 Task: Look for space in Swords, Ireland from 12th June, 2023 to 15th June, 2023 for 2 adults in price range Rs.10000 to Rs.15000. Place can be entire place with 1  bedroom having 1 bed and 1 bathroom. Property type can be house, flat, guest house, hotel. Booking option can be shelf check-in. Required host language is English.
Action: Mouse moved to (470, 80)
Screenshot: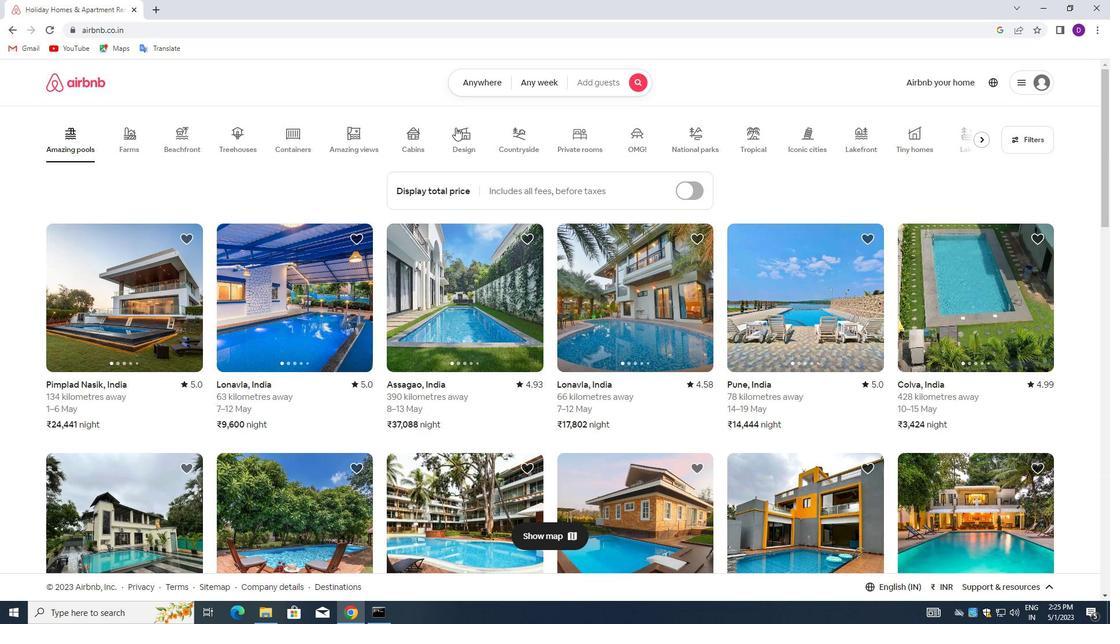 
Action: Mouse pressed left at (470, 80)
Screenshot: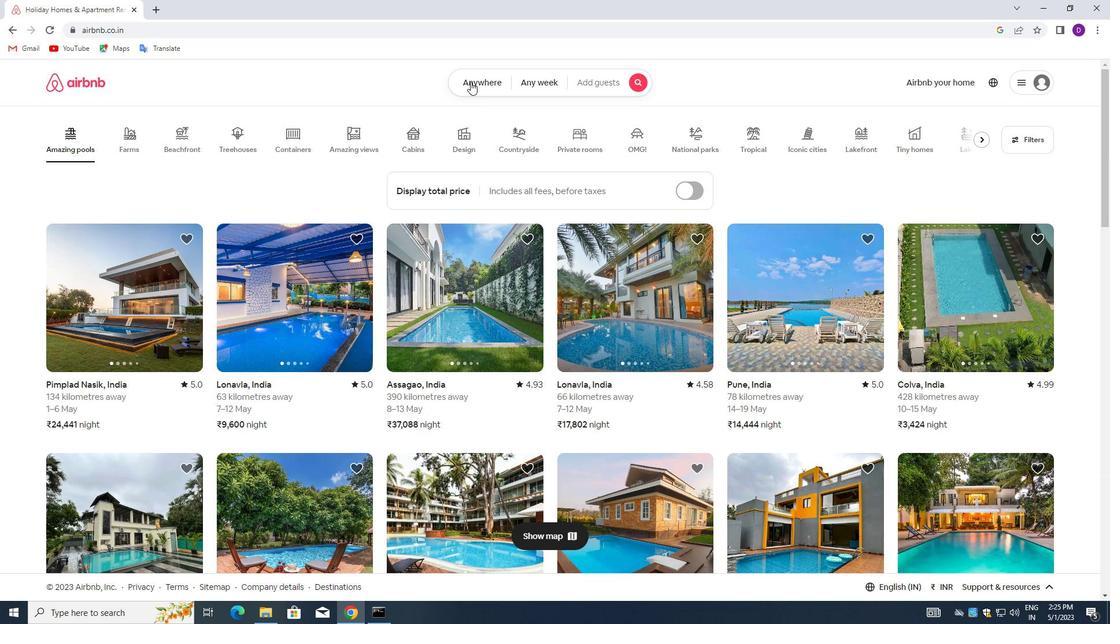 
Action: Mouse moved to (389, 130)
Screenshot: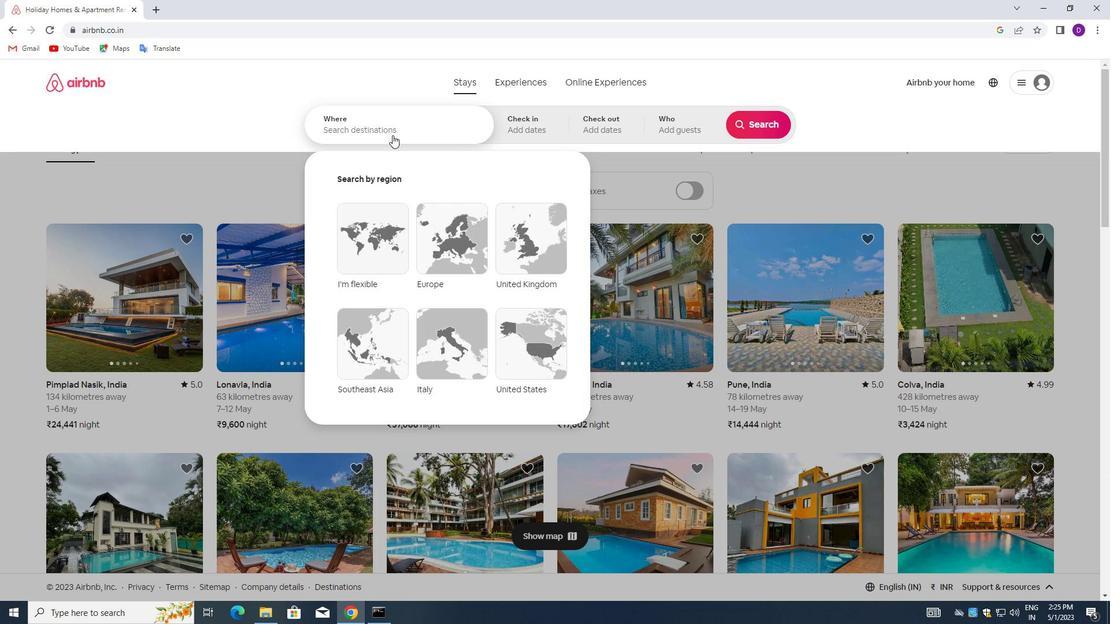 
Action: Mouse pressed left at (389, 130)
Screenshot: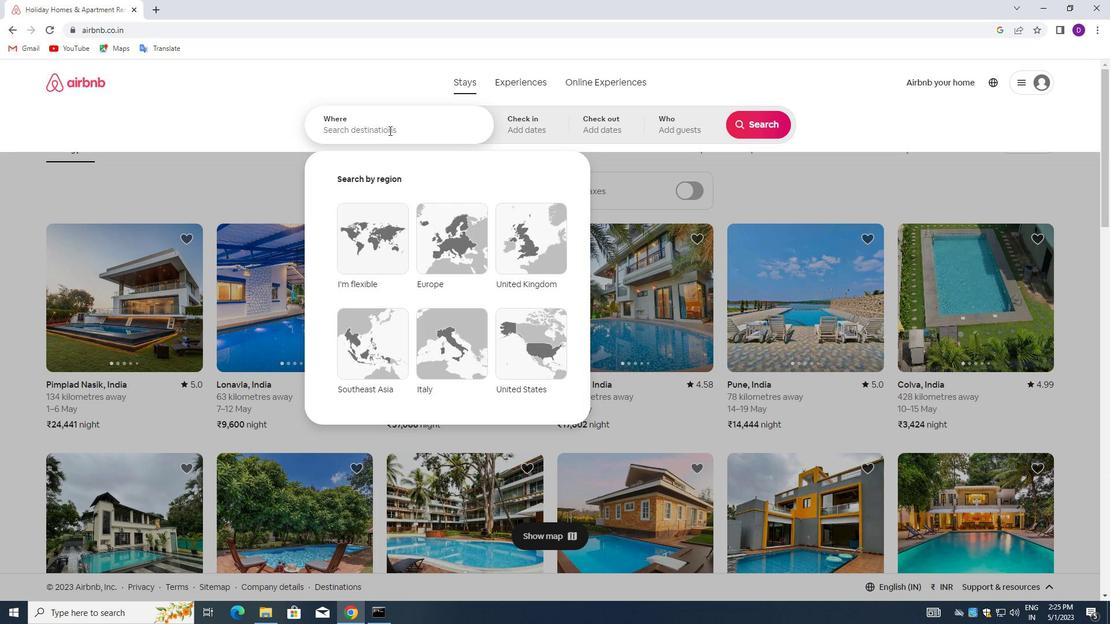 
Action: Key pressed <Key.shift>SWORDS,<Key.space><Key.shift>IRELAND<Key.enter>
Screenshot: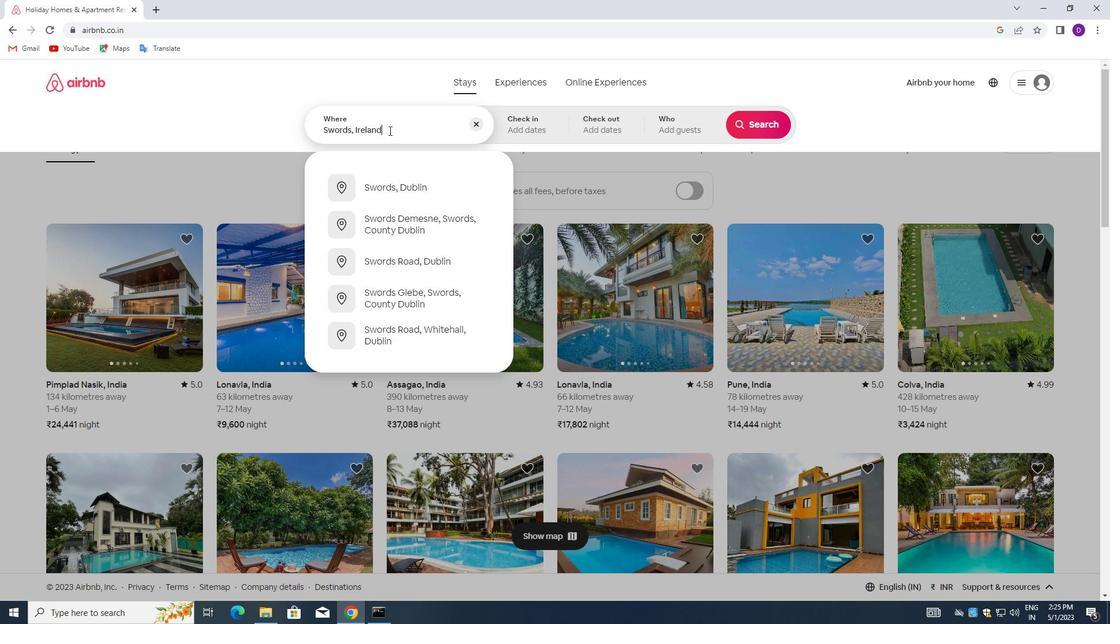 
Action: Mouse moved to (615, 324)
Screenshot: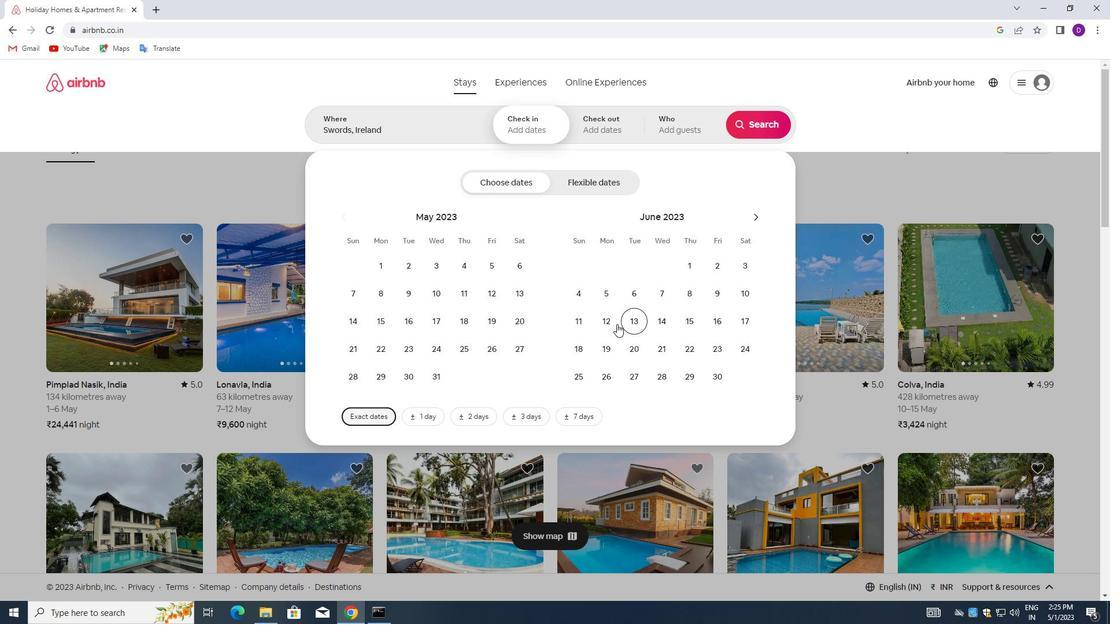 
Action: Mouse pressed left at (615, 324)
Screenshot: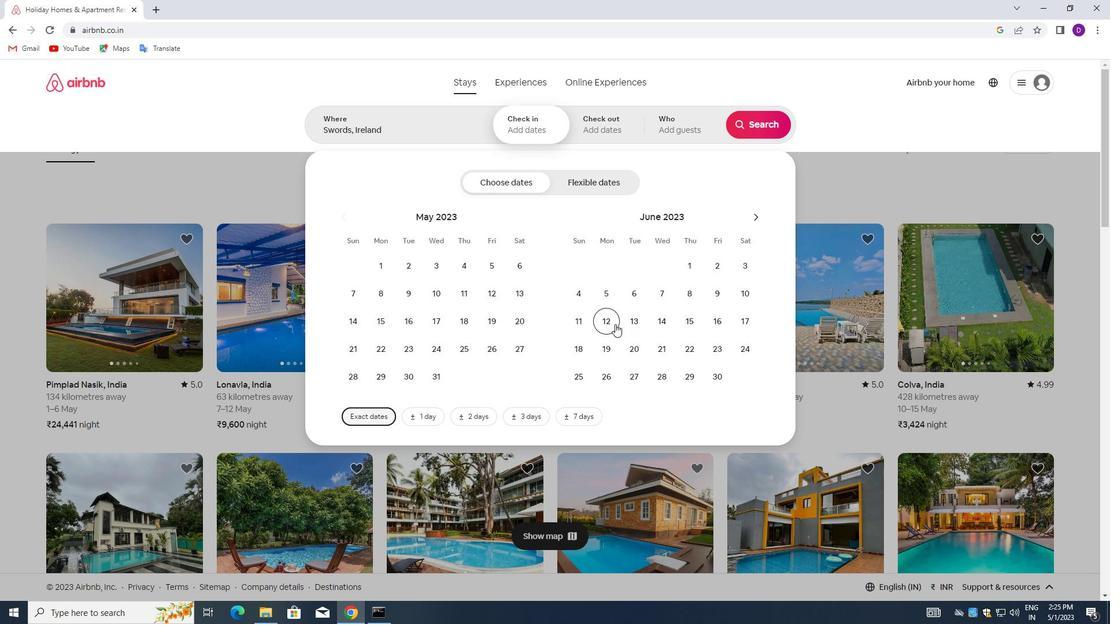
Action: Mouse moved to (686, 318)
Screenshot: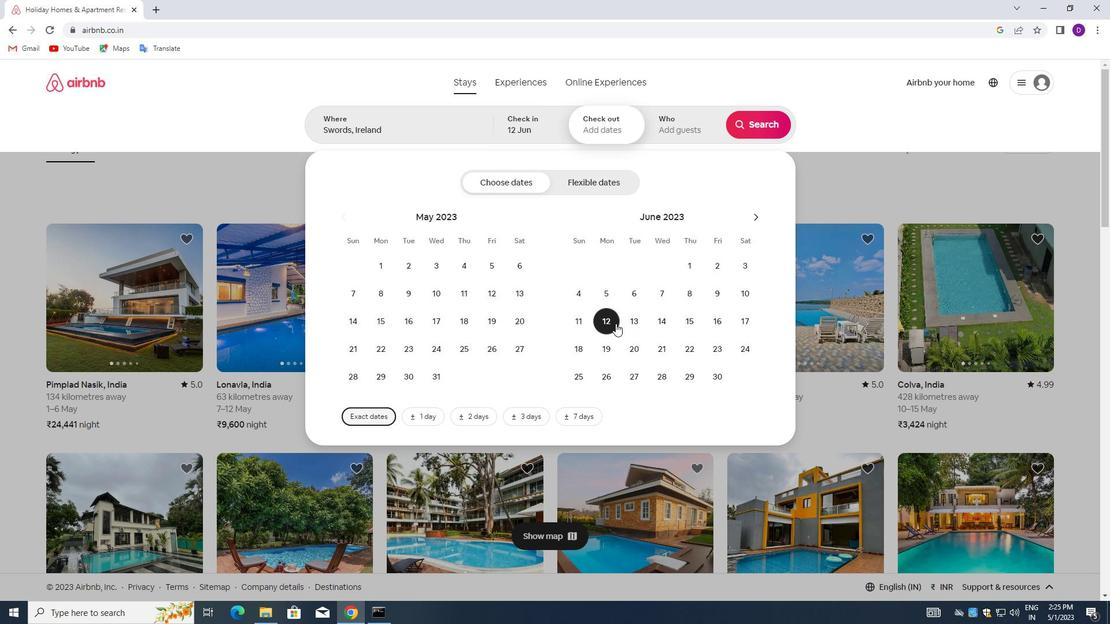 
Action: Mouse pressed left at (686, 318)
Screenshot: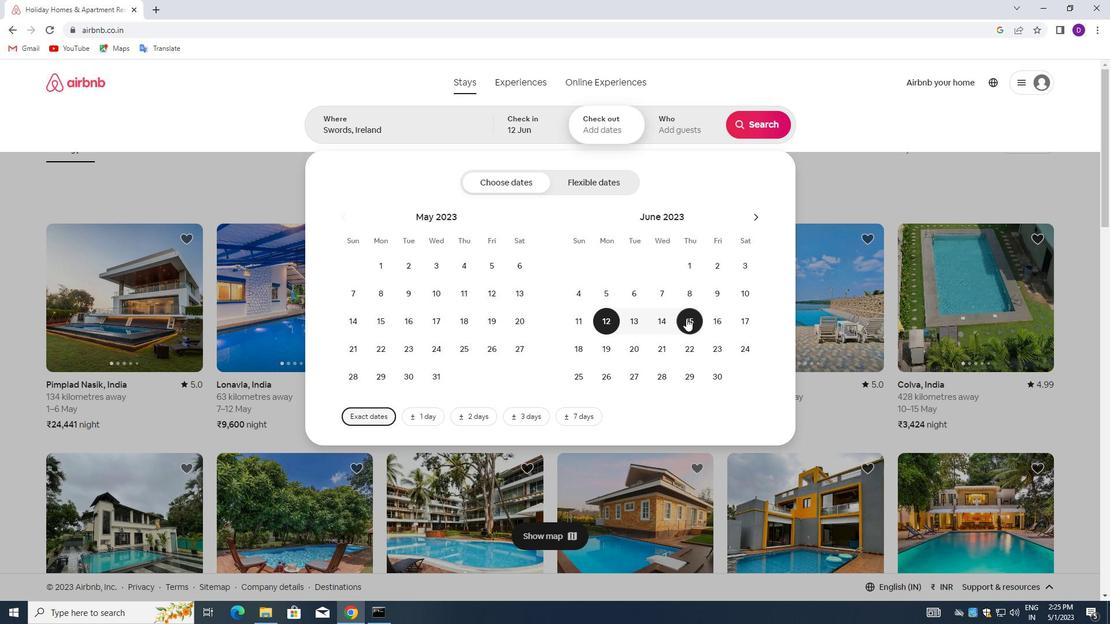 
Action: Mouse moved to (681, 132)
Screenshot: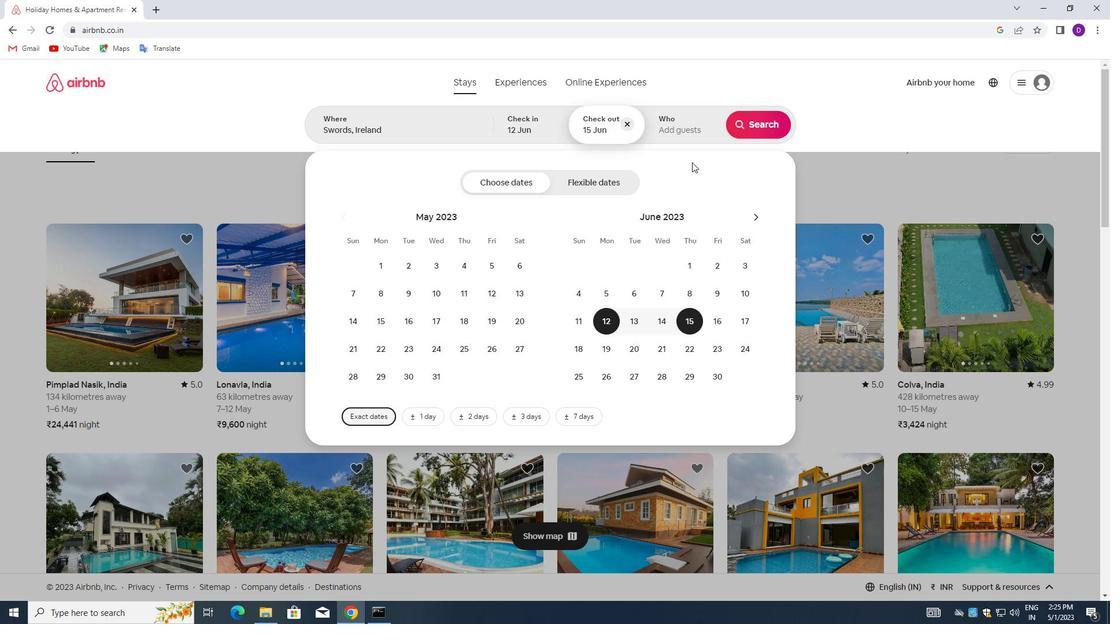 
Action: Mouse pressed left at (681, 132)
Screenshot: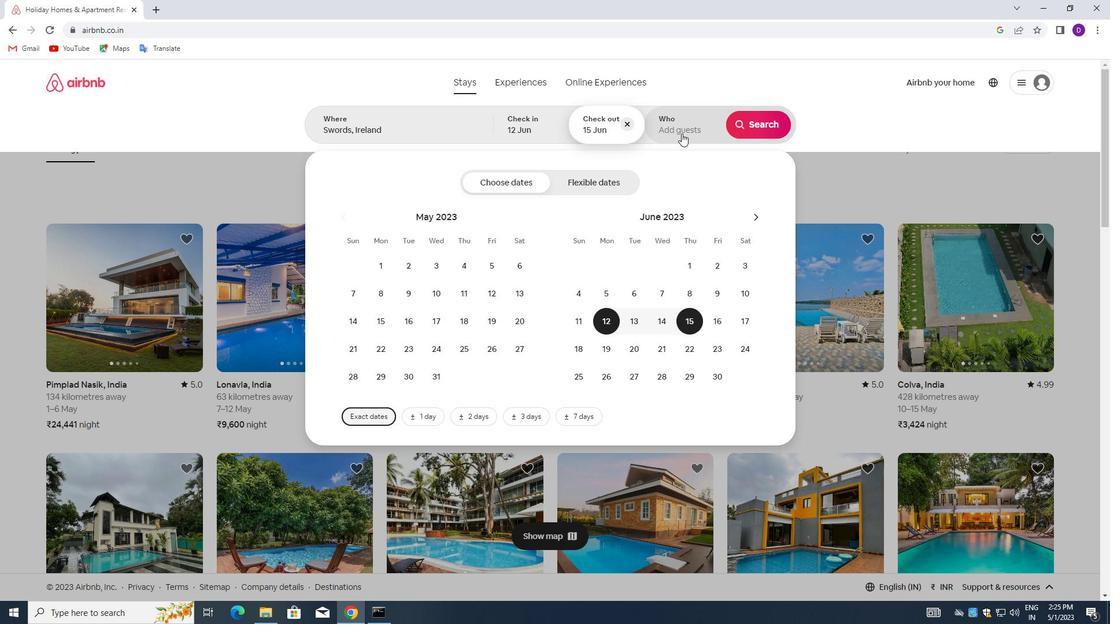 
Action: Mouse moved to (762, 187)
Screenshot: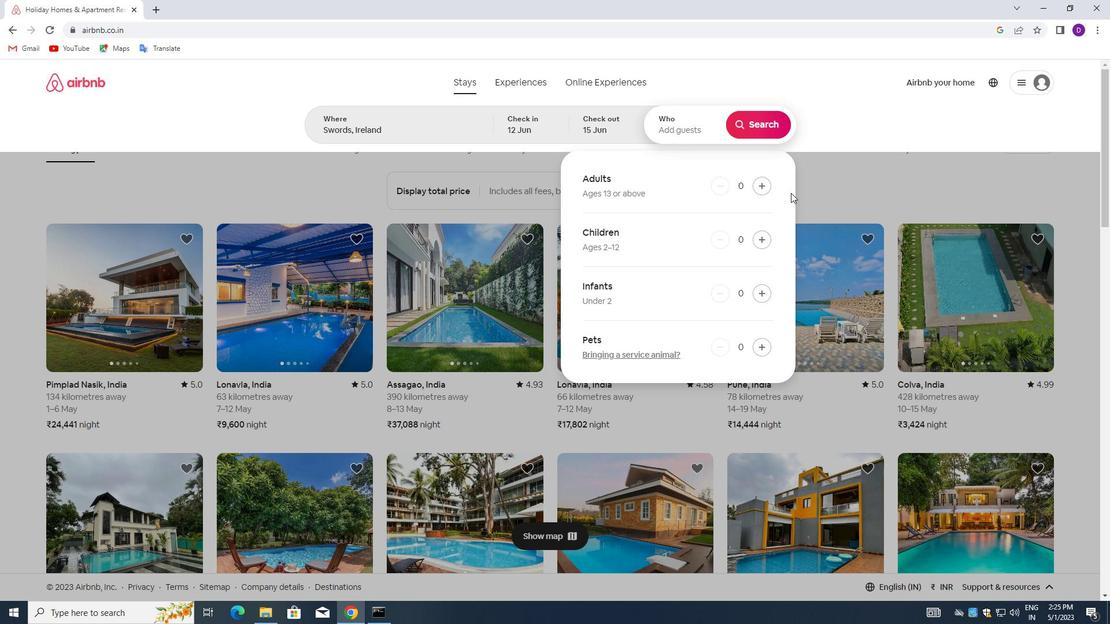
Action: Mouse pressed left at (762, 187)
Screenshot: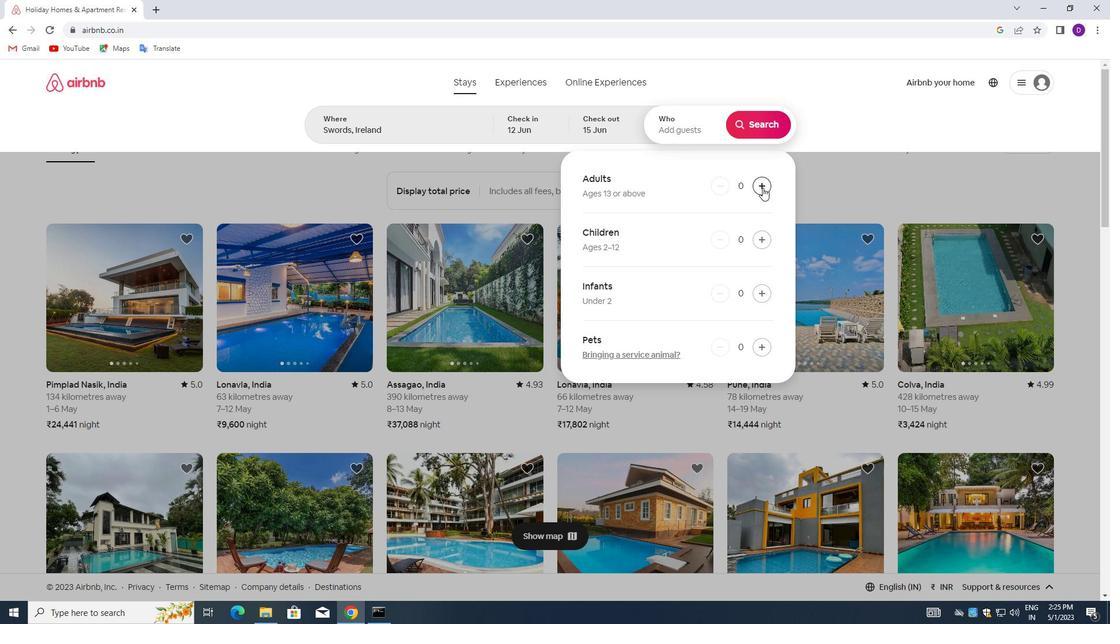 
Action: Mouse pressed left at (762, 187)
Screenshot: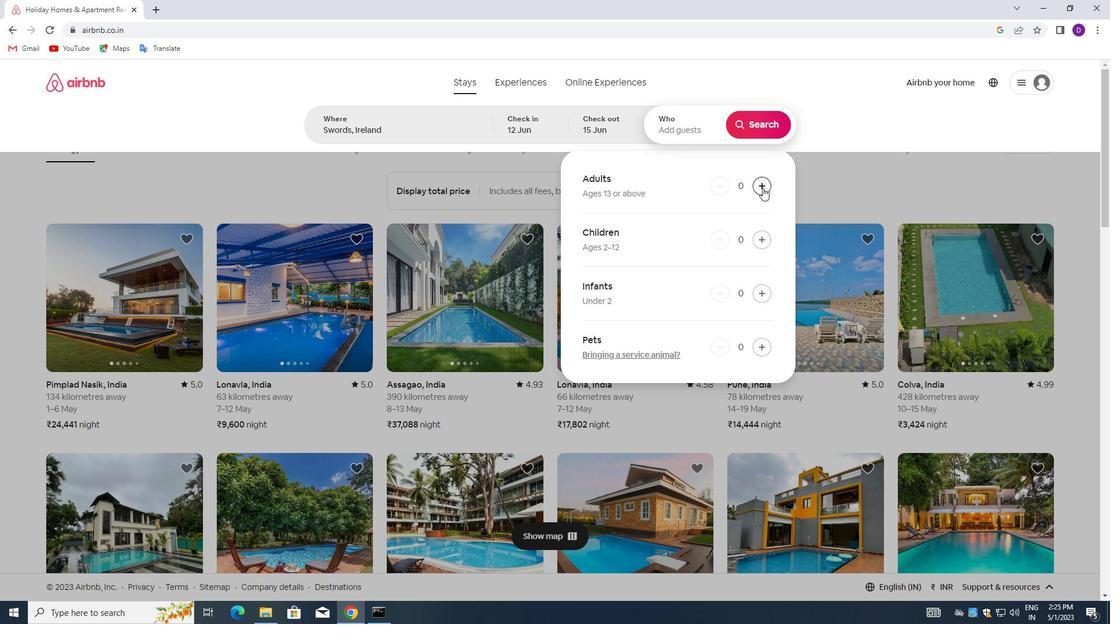 
Action: Mouse moved to (752, 127)
Screenshot: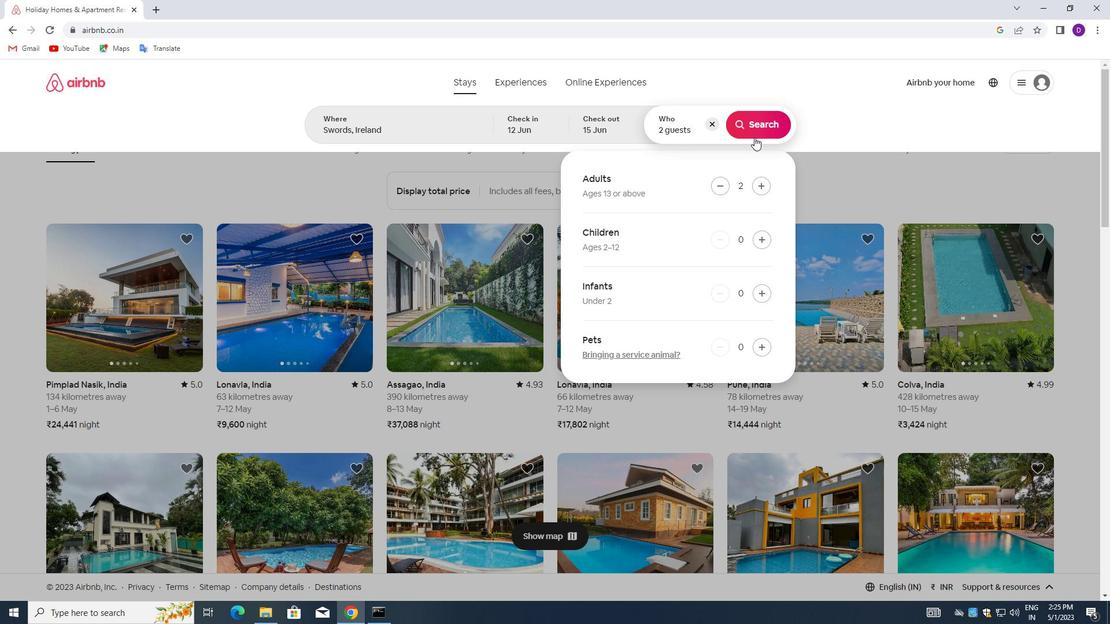 
Action: Mouse pressed left at (752, 127)
Screenshot: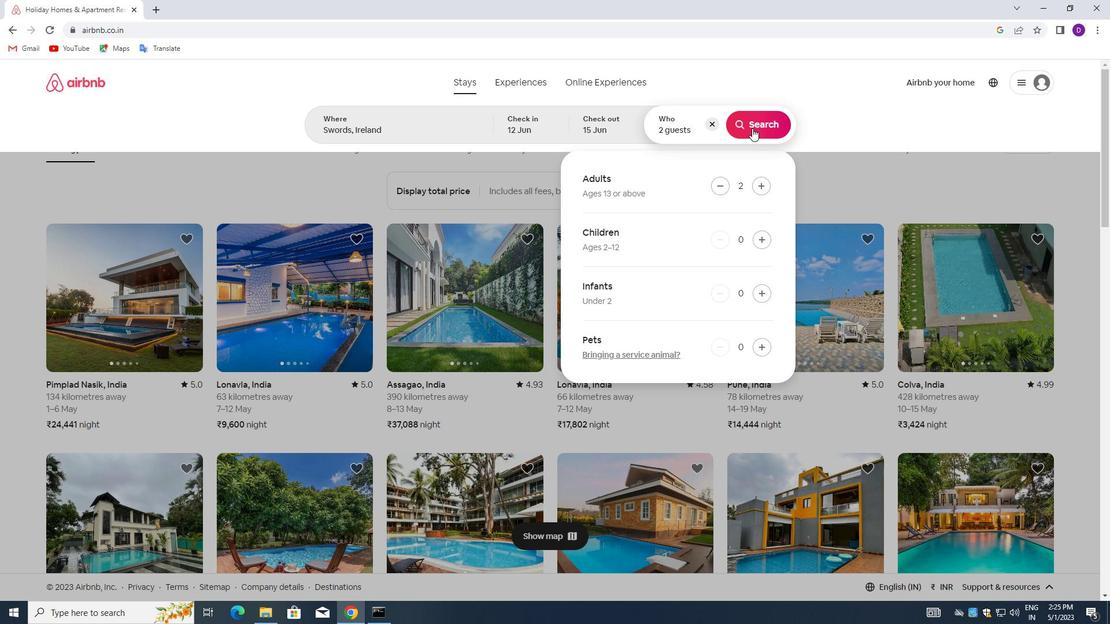 
Action: Mouse moved to (1040, 124)
Screenshot: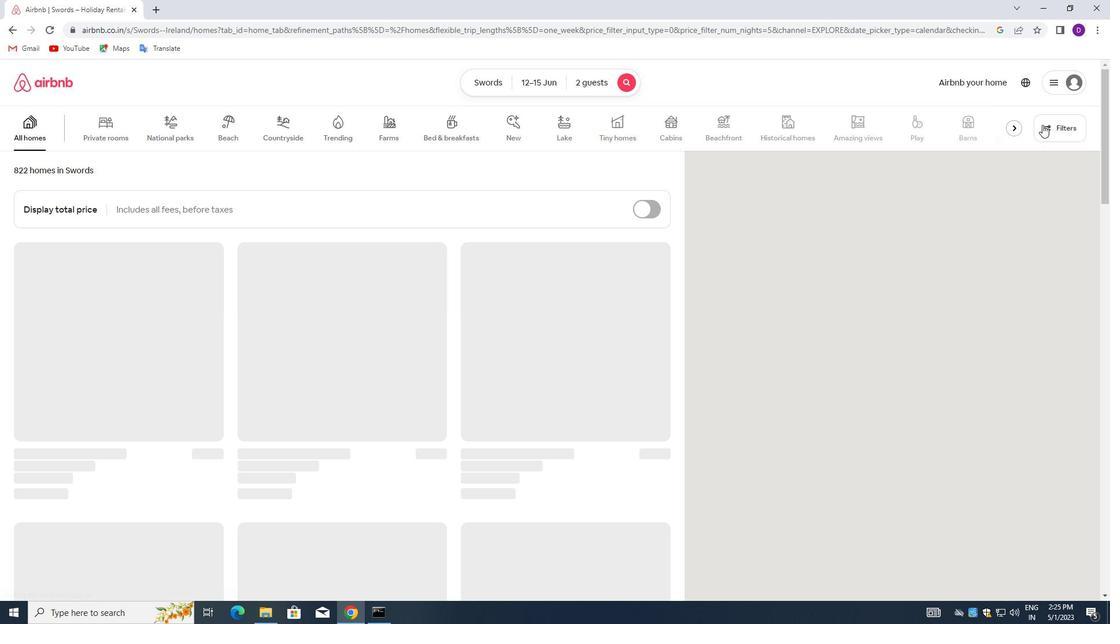 
Action: Mouse pressed left at (1040, 124)
Screenshot: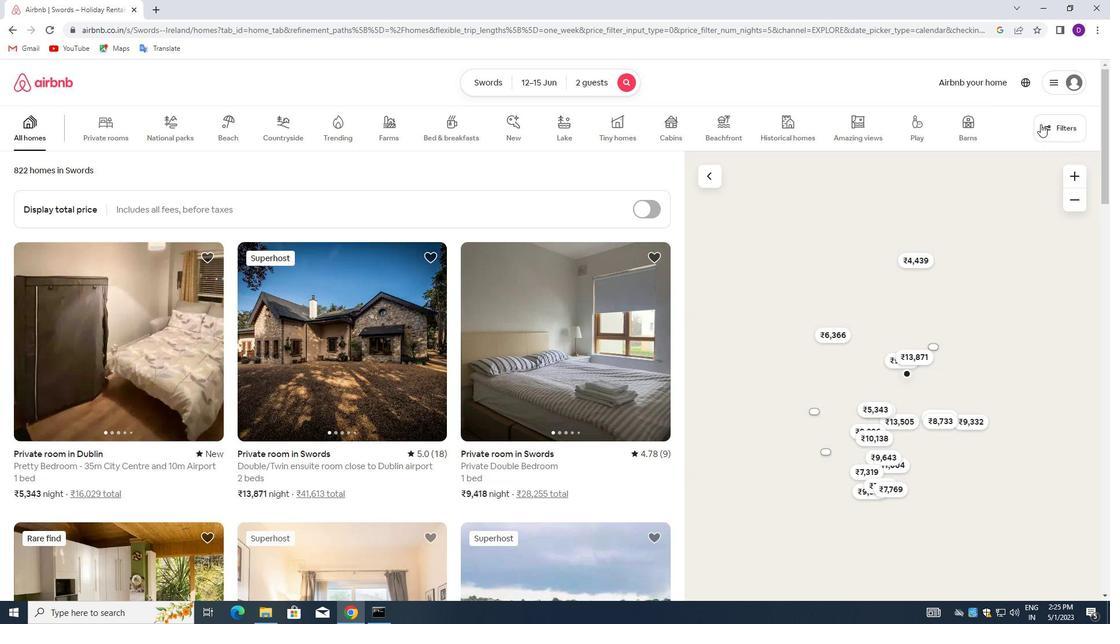 
Action: Mouse moved to (405, 272)
Screenshot: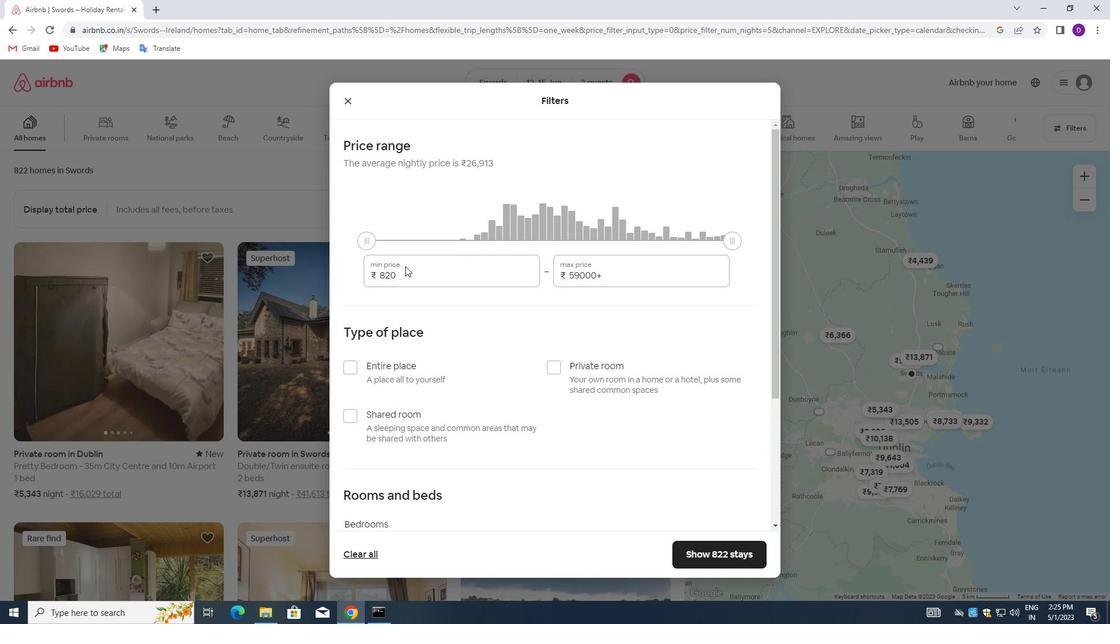 
Action: Mouse pressed left at (405, 272)
Screenshot: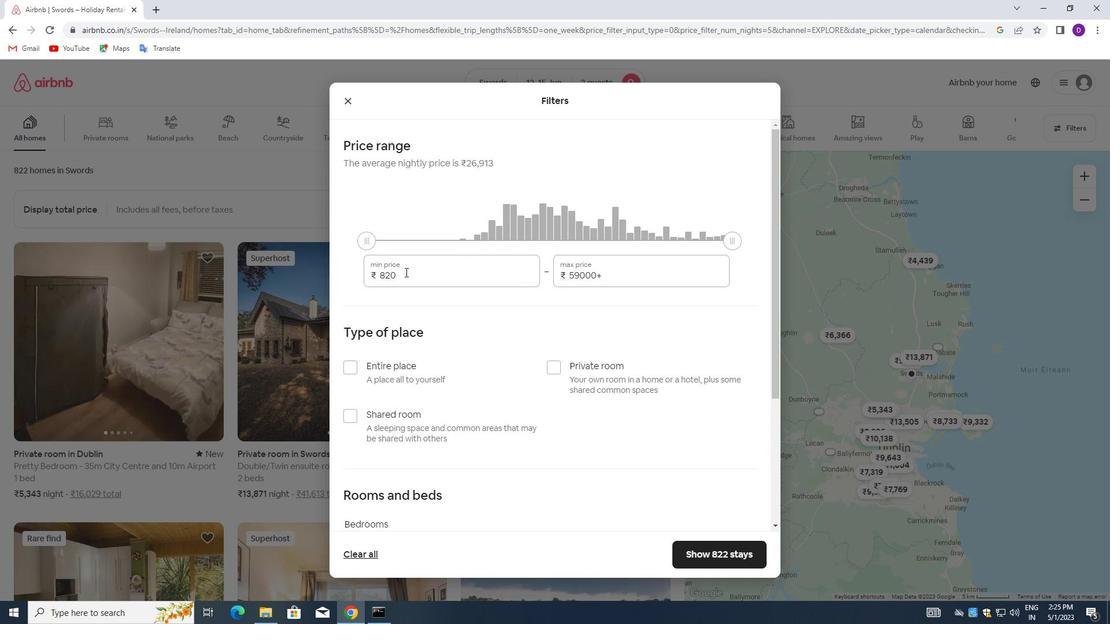
Action: Mouse pressed left at (405, 272)
Screenshot: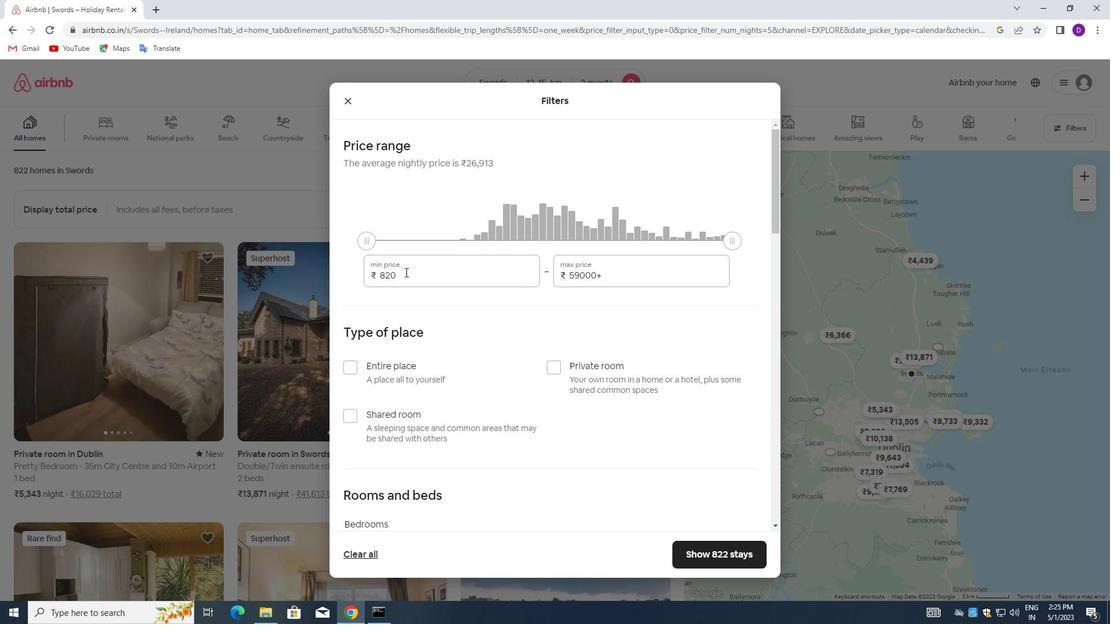 
Action: Key pressed 10000<Key.tab>15000
Screenshot: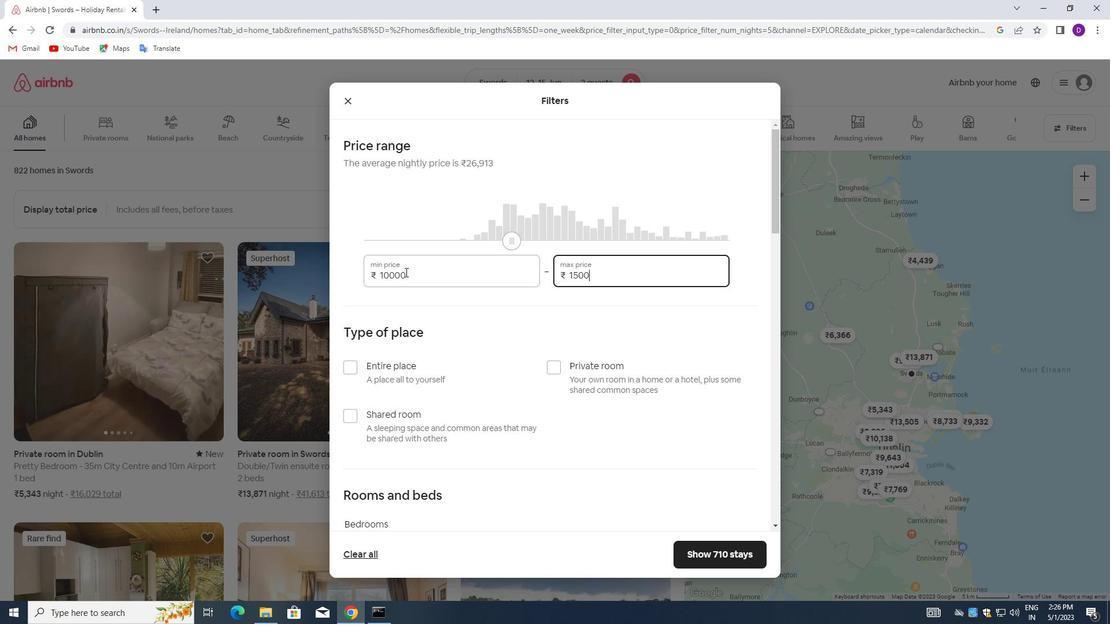 
Action: Mouse scrolled (405, 271) with delta (0, 0)
Screenshot: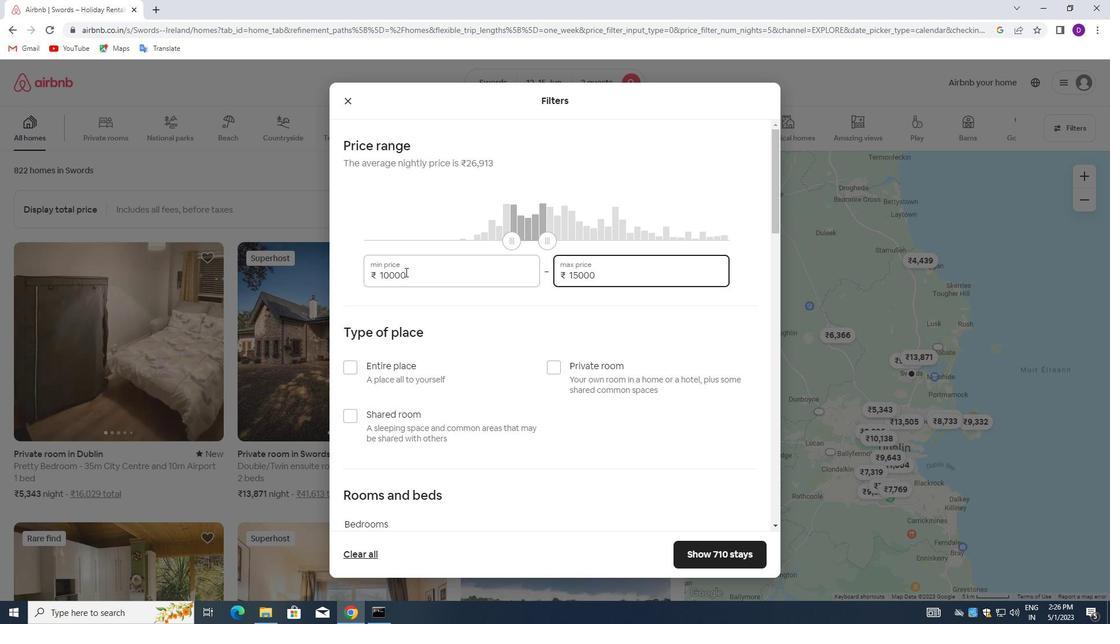 
Action: Mouse moved to (404, 272)
Screenshot: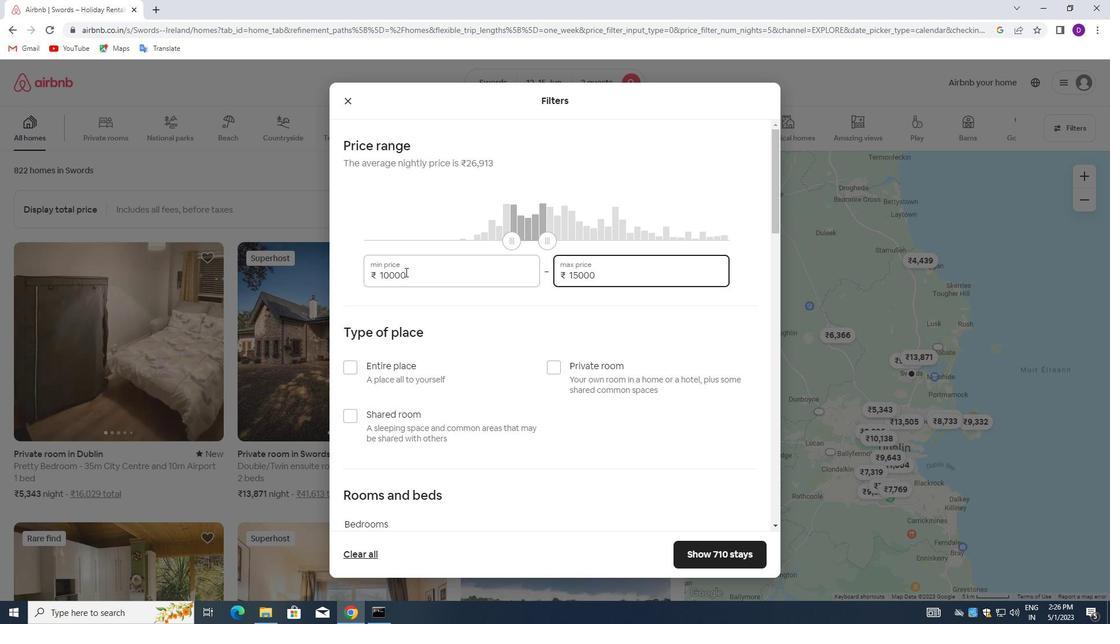 
Action: Mouse scrolled (404, 271) with delta (0, 0)
Screenshot: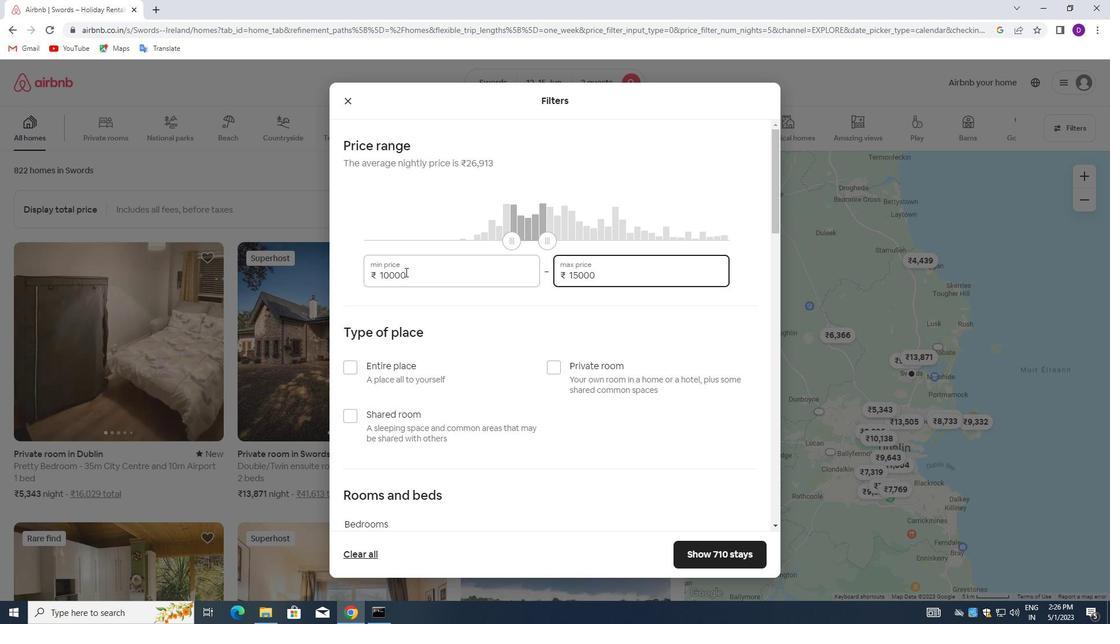 
Action: Mouse moved to (349, 254)
Screenshot: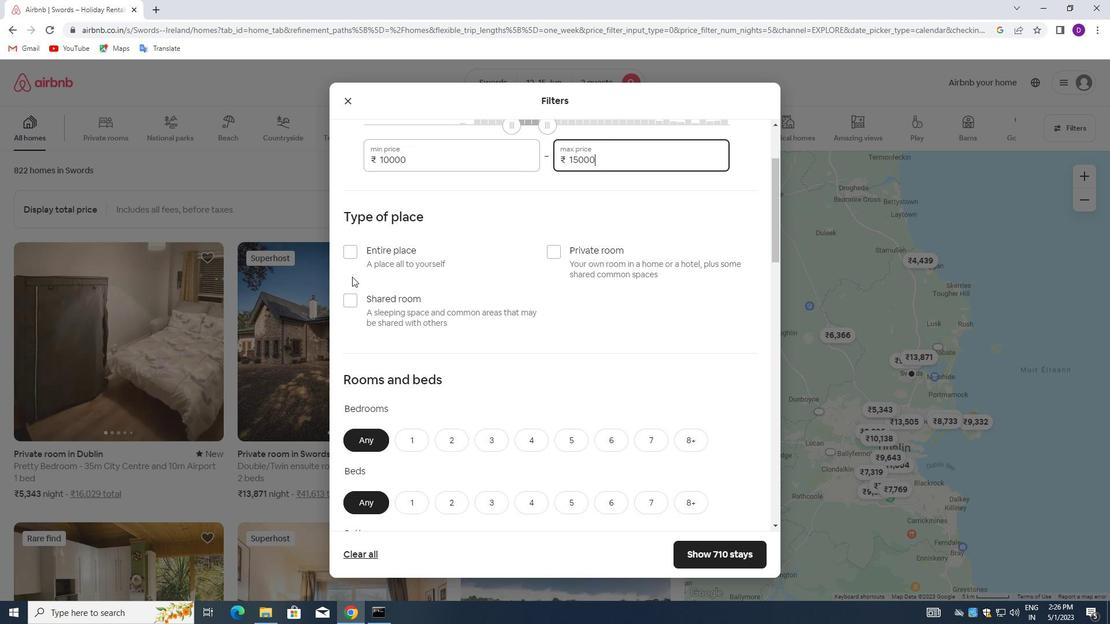 
Action: Mouse pressed left at (349, 254)
Screenshot: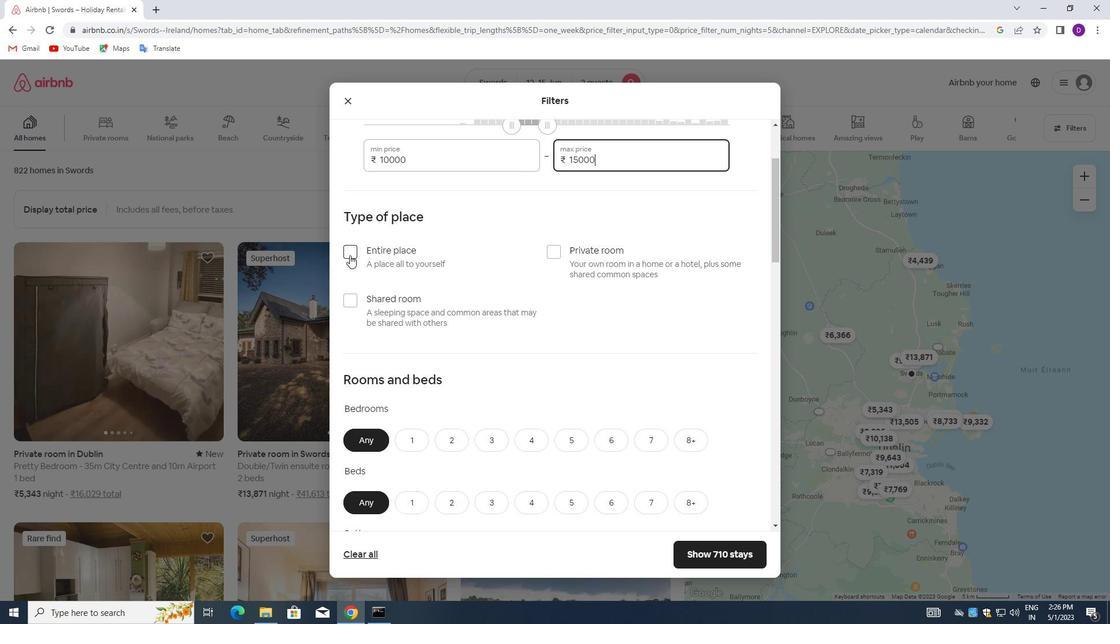 
Action: Mouse moved to (431, 278)
Screenshot: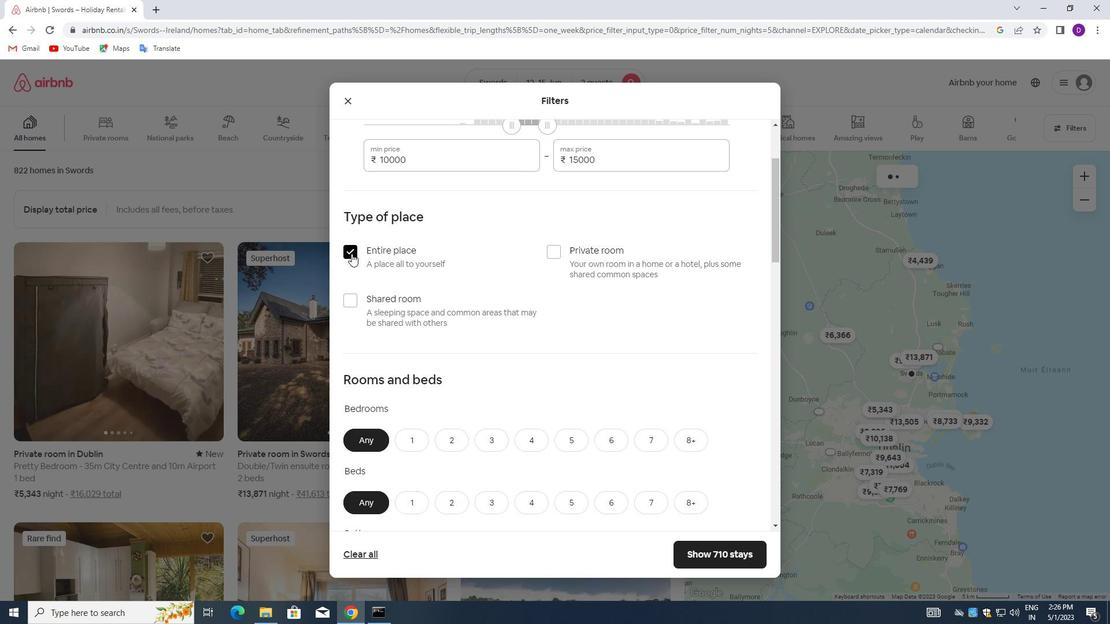 
Action: Mouse scrolled (431, 278) with delta (0, 0)
Screenshot: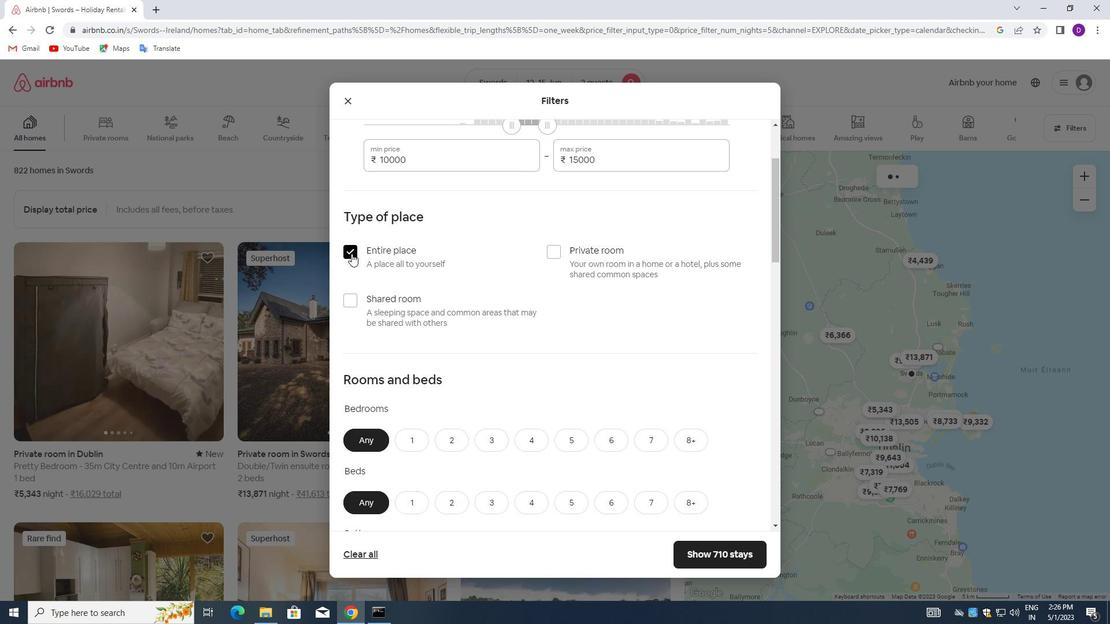 
Action: Mouse moved to (434, 280)
Screenshot: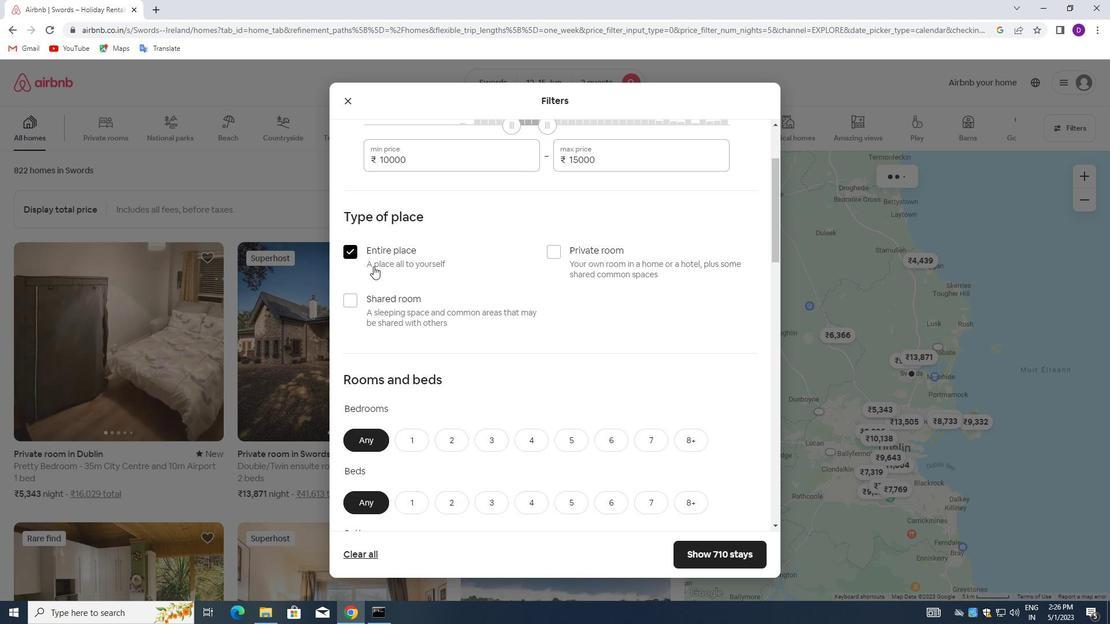 
Action: Mouse scrolled (434, 279) with delta (0, 0)
Screenshot: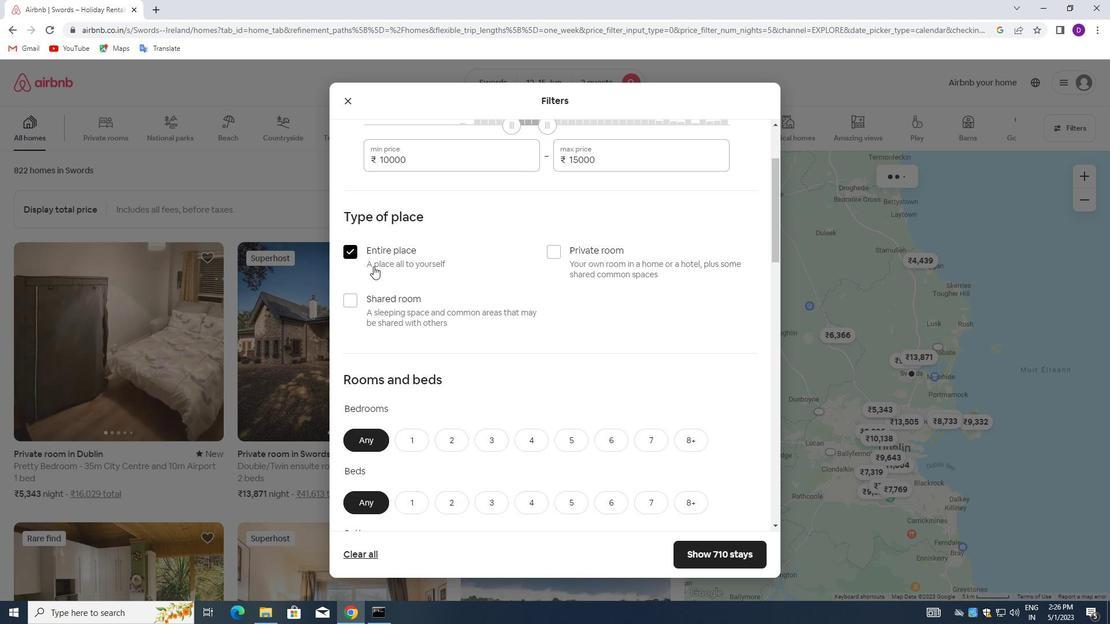 
Action: Mouse scrolled (434, 279) with delta (0, 0)
Screenshot: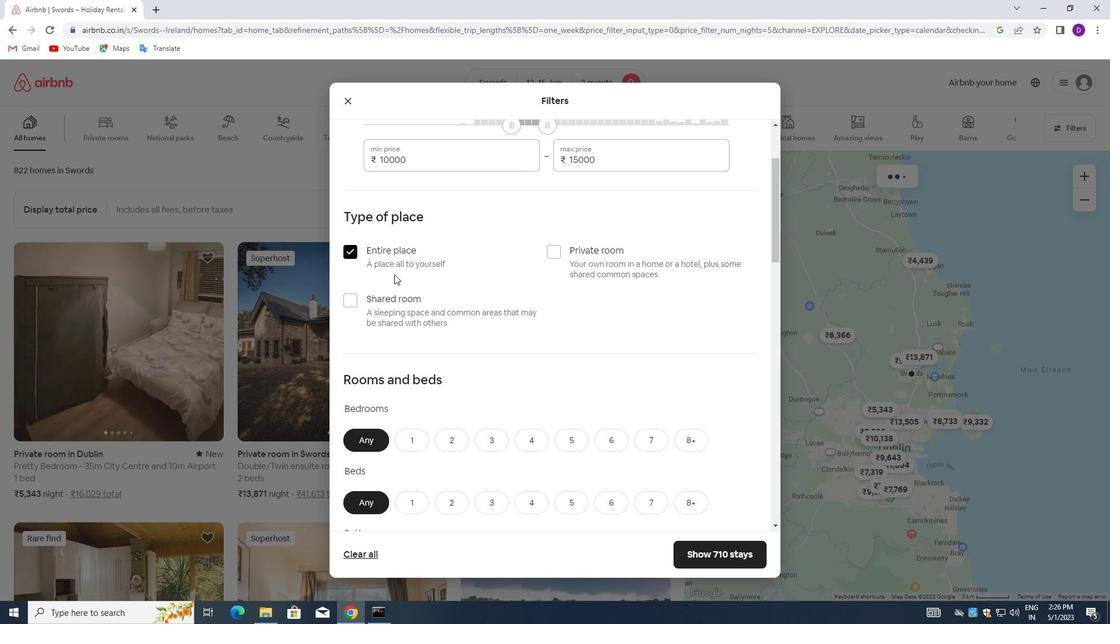 
Action: Mouse moved to (415, 260)
Screenshot: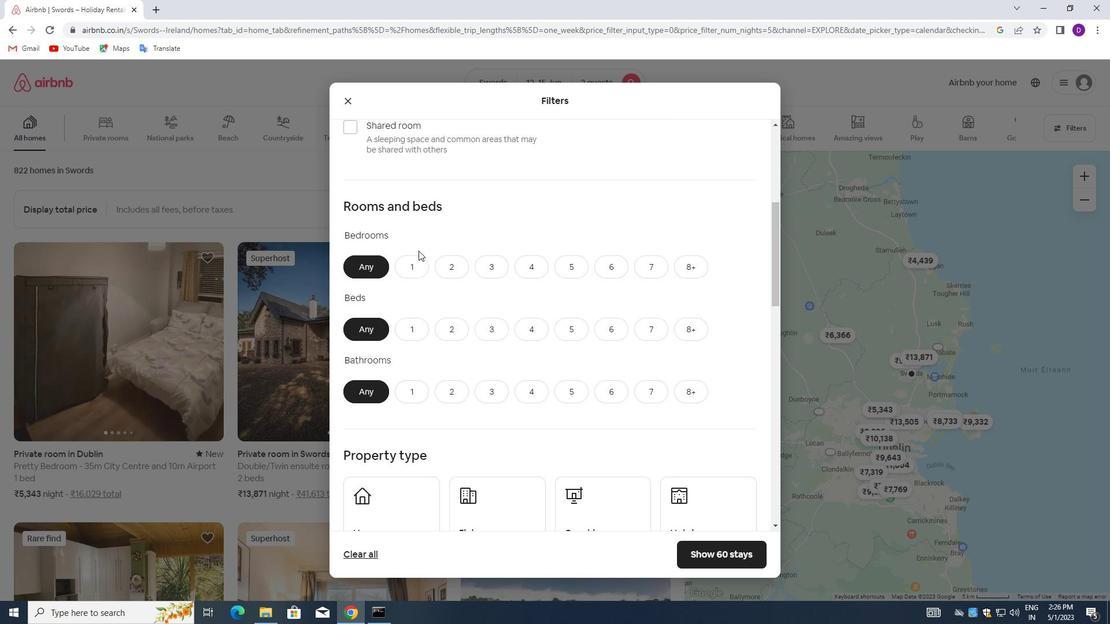 
Action: Mouse pressed left at (415, 260)
Screenshot: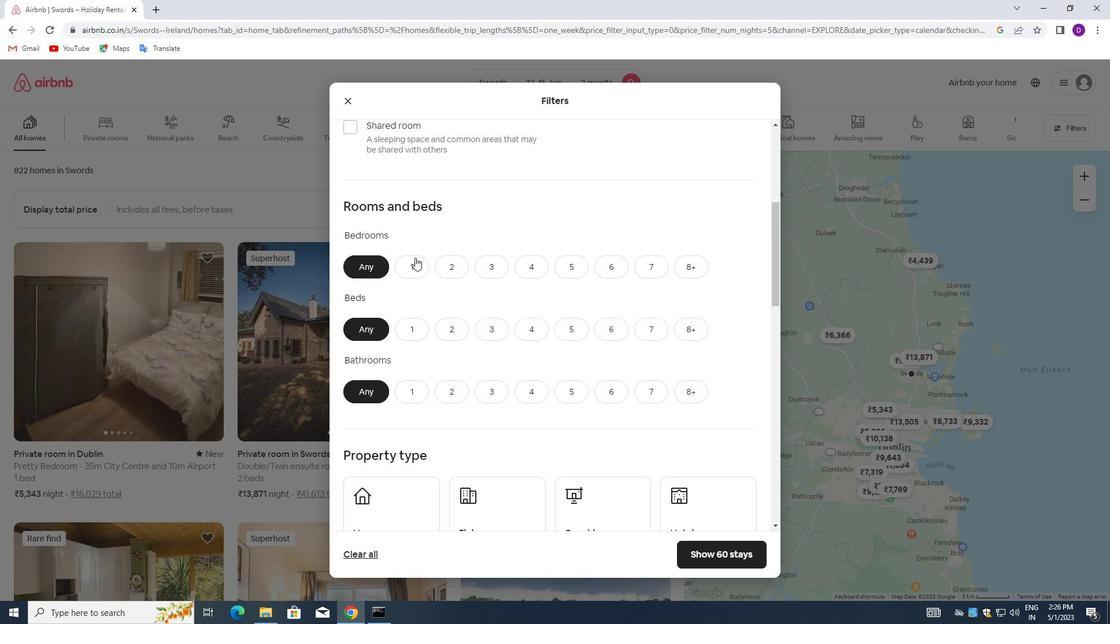 
Action: Mouse moved to (417, 324)
Screenshot: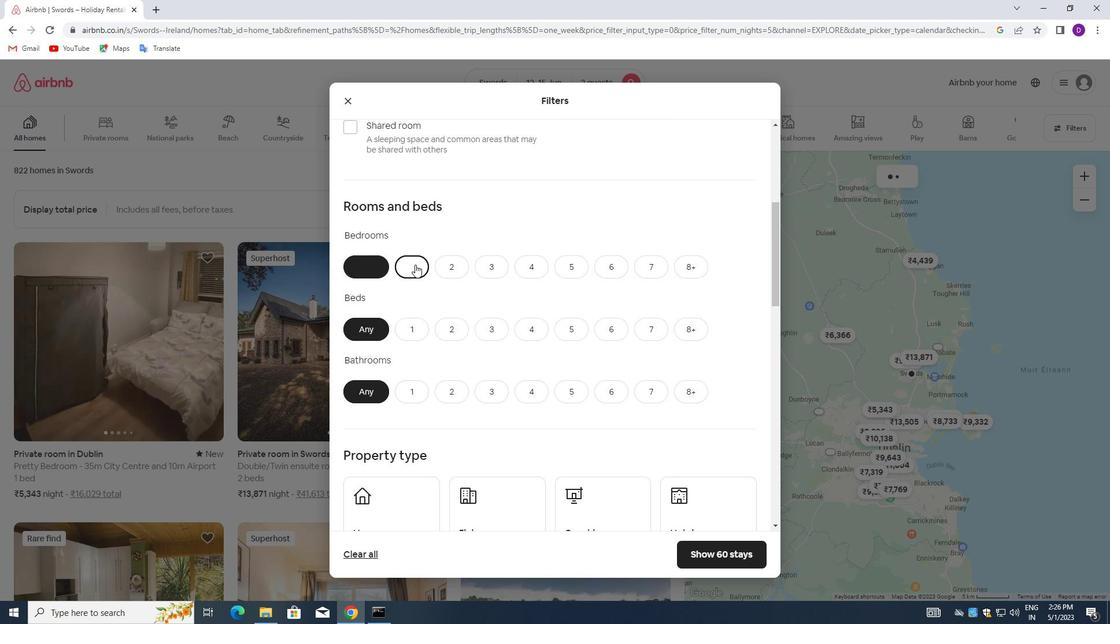 
Action: Mouse pressed left at (417, 324)
Screenshot: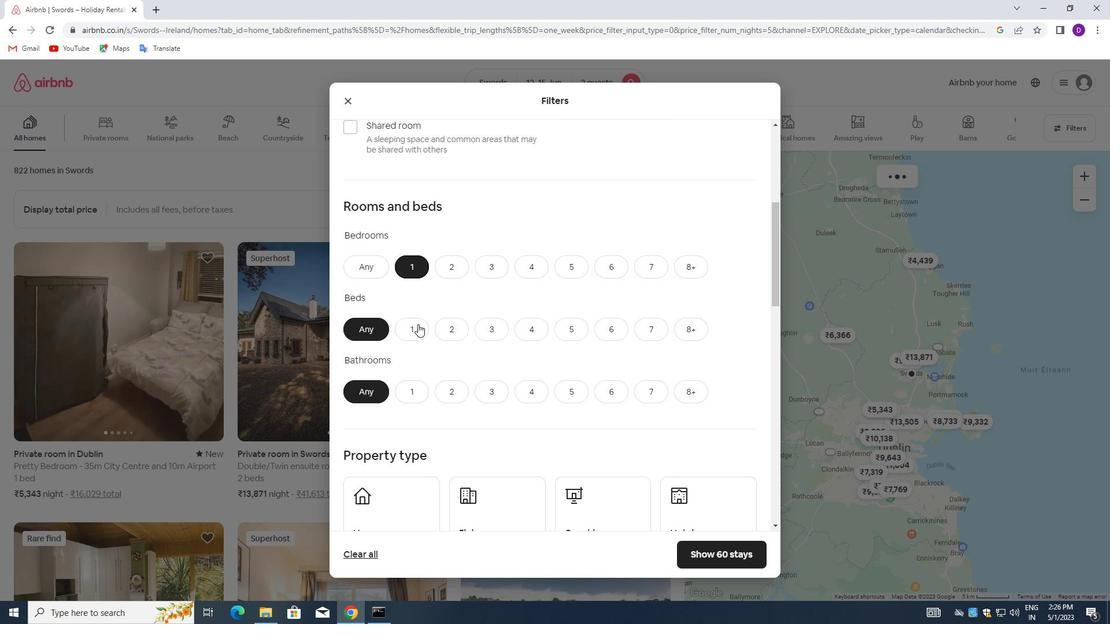 
Action: Mouse moved to (414, 388)
Screenshot: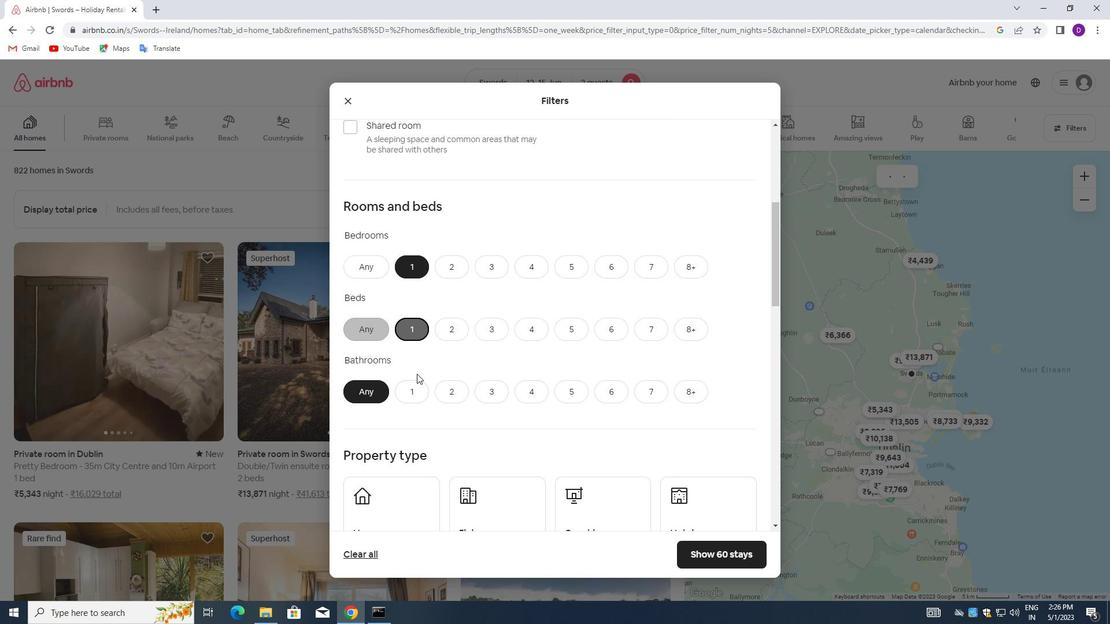 
Action: Mouse pressed left at (414, 388)
Screenshot: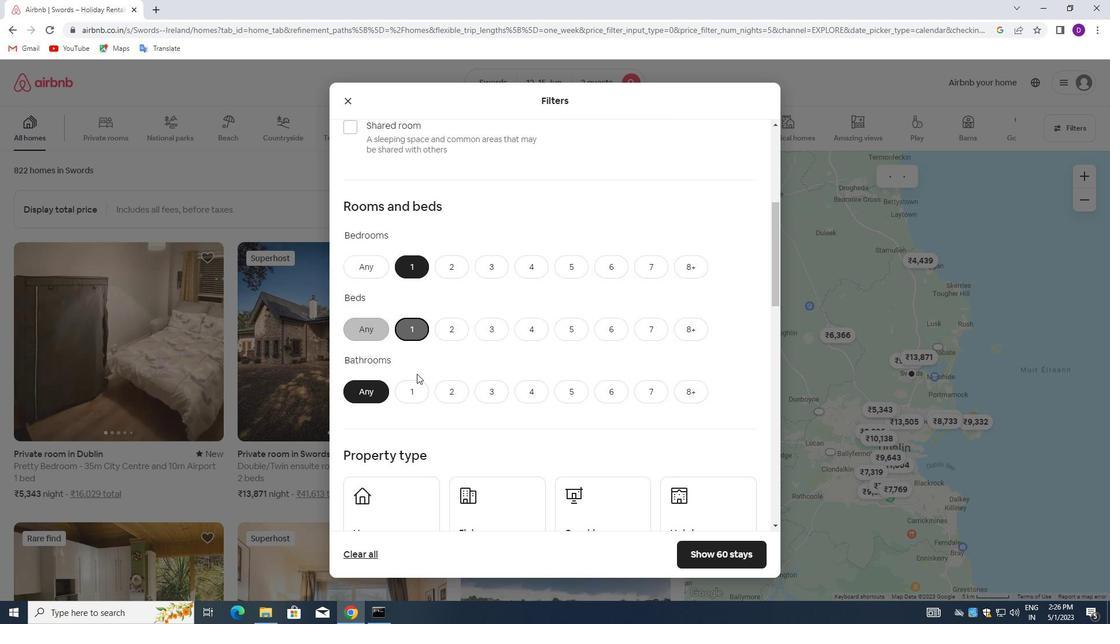 
Action: Mouse moved to (419, 356)
Screenshot: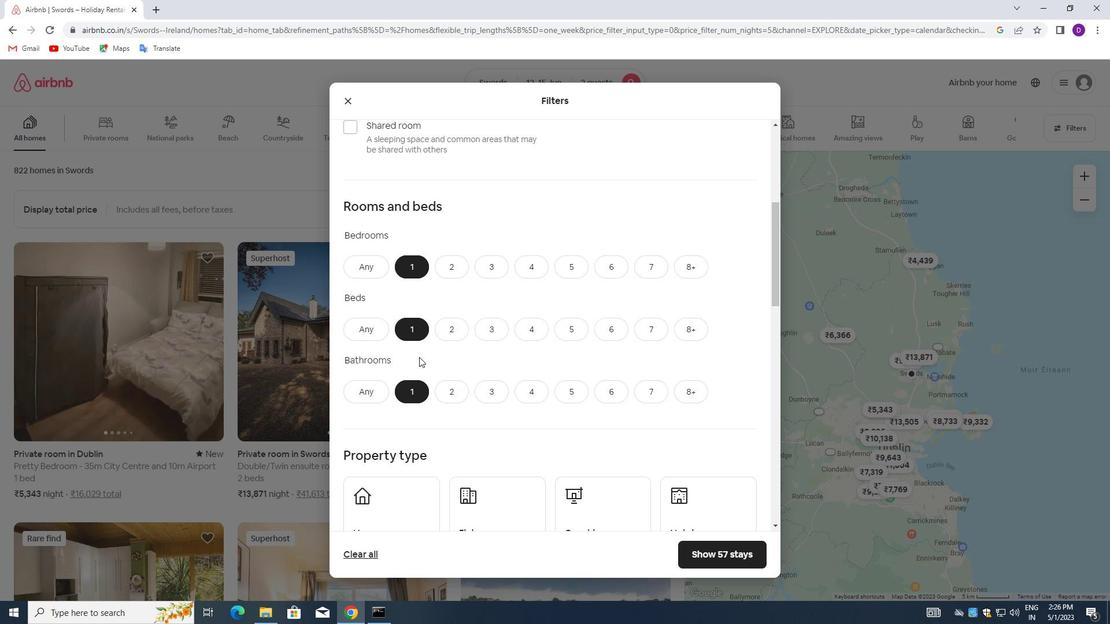 
Action: Mouse scrolled (419, 356) with delta (0, 0)
Screenshot: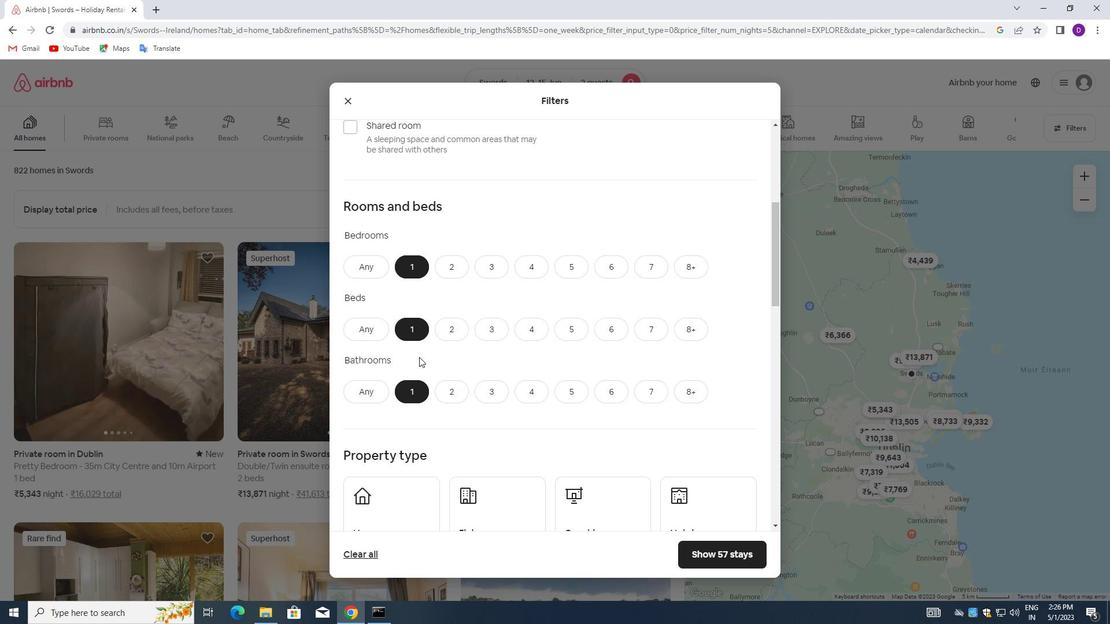 
Action: Mouse scrolled (419, 356) with delta (0, 0)
Screenshot: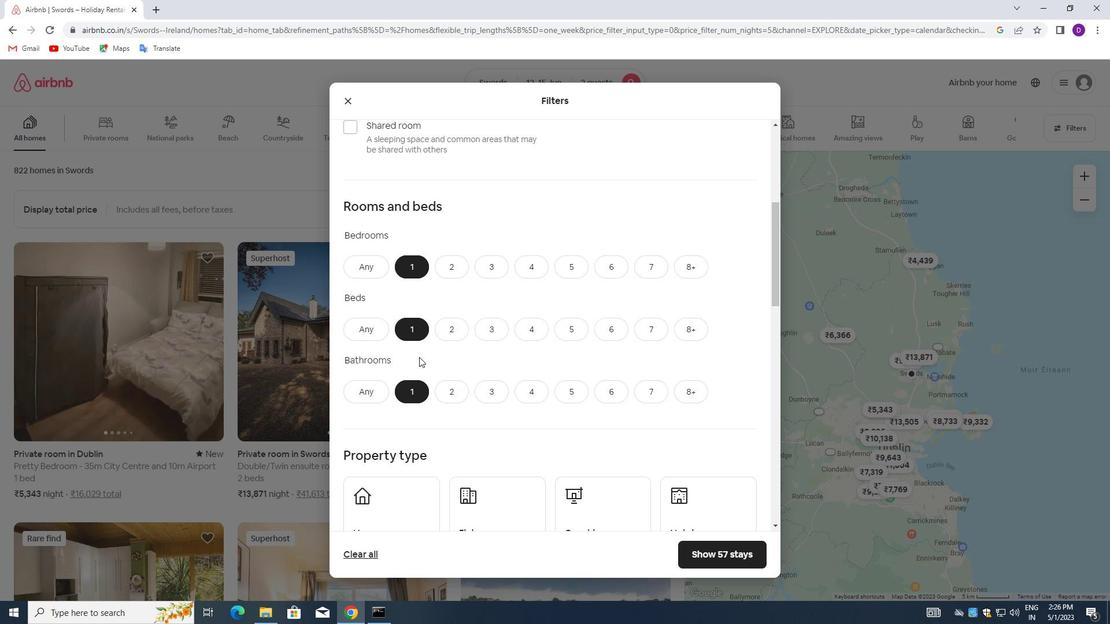 
Action: Mouse scrolled (419, 356) with delta (0, 0)
Screenshot: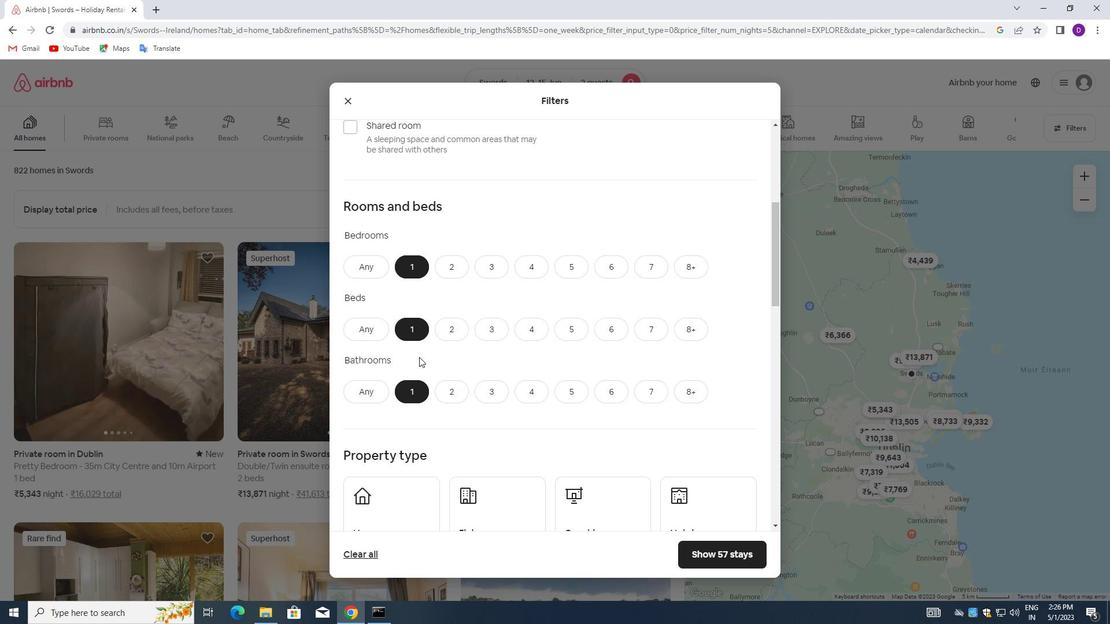 
Action: Mouse moved to (402, 339)
Screenshot: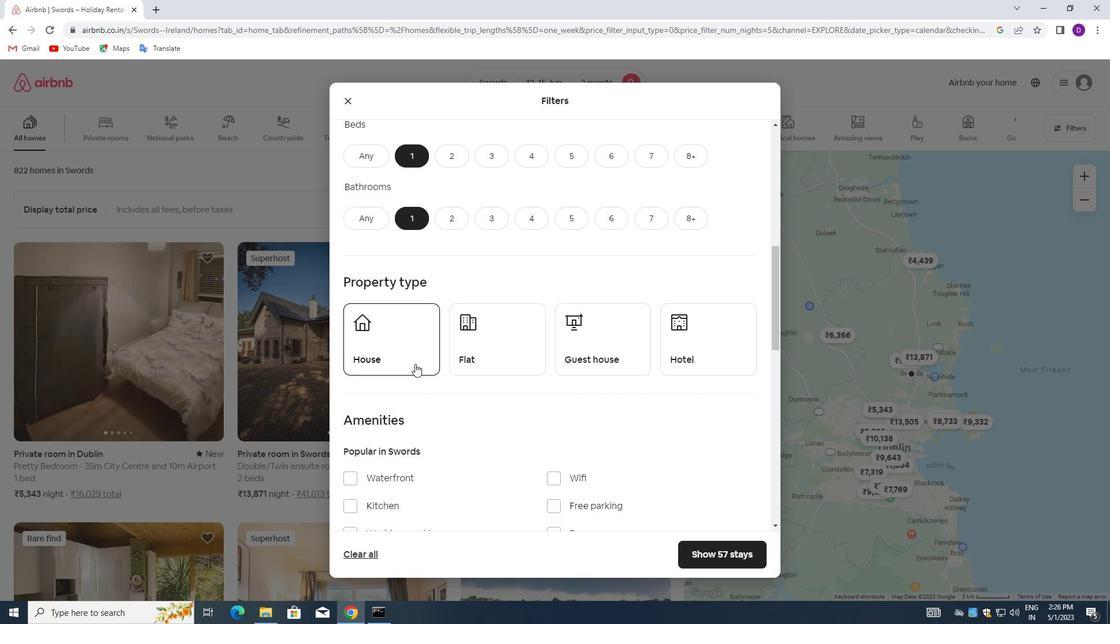 
Action: Mouse pressed left at (402, 339)
Screenshot: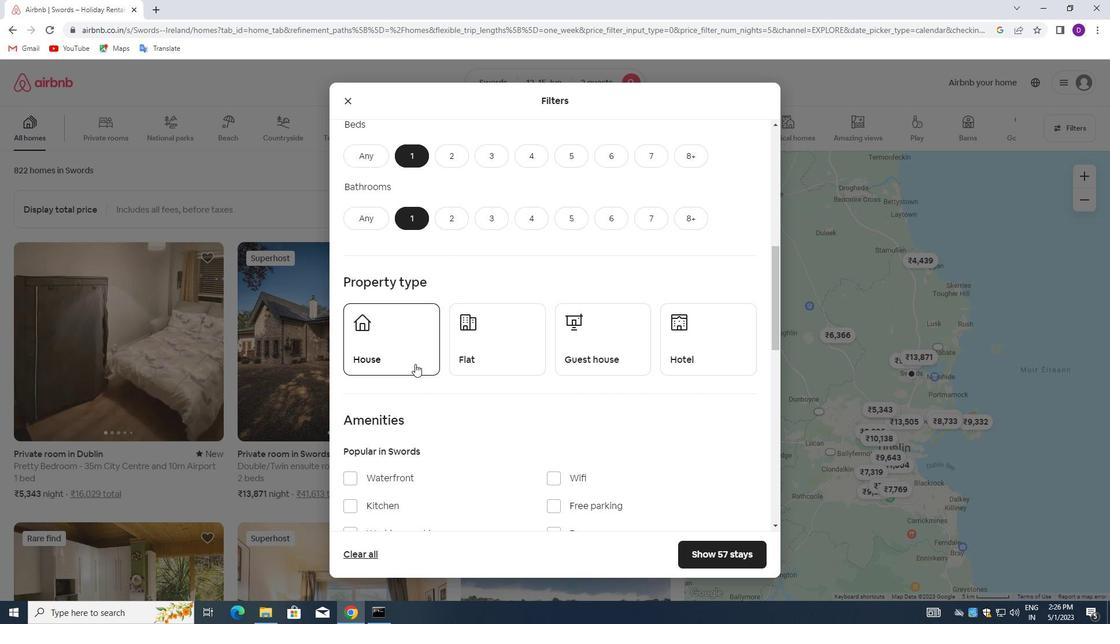 
Action: Mouse moved to (491, 345)
Screenshot: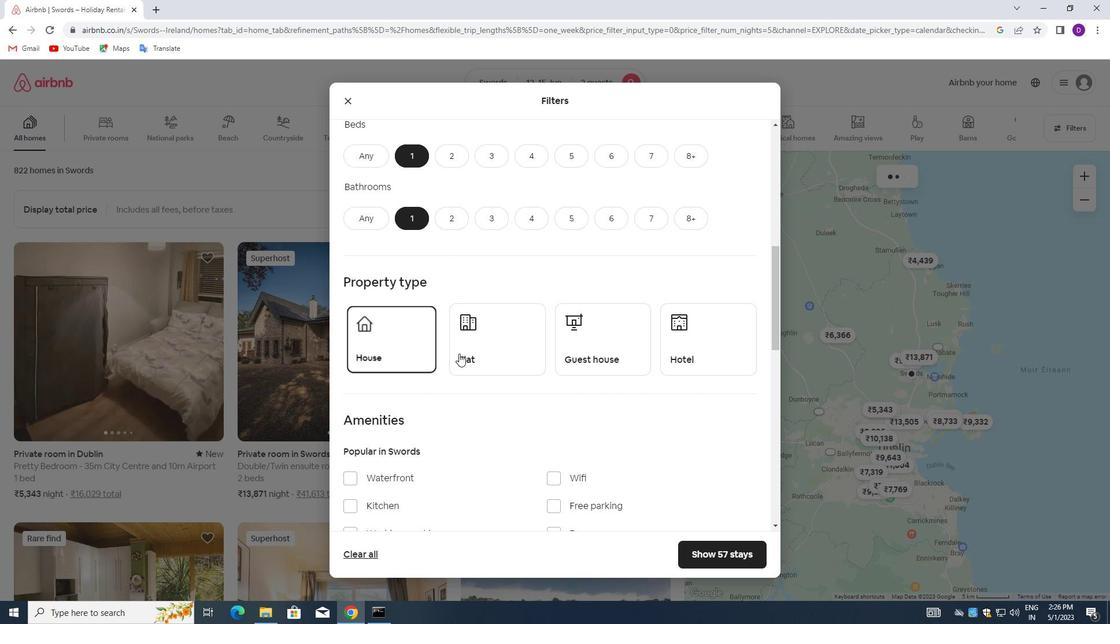 
Action: Mouse pressed left at (491, 345)
Screenshot: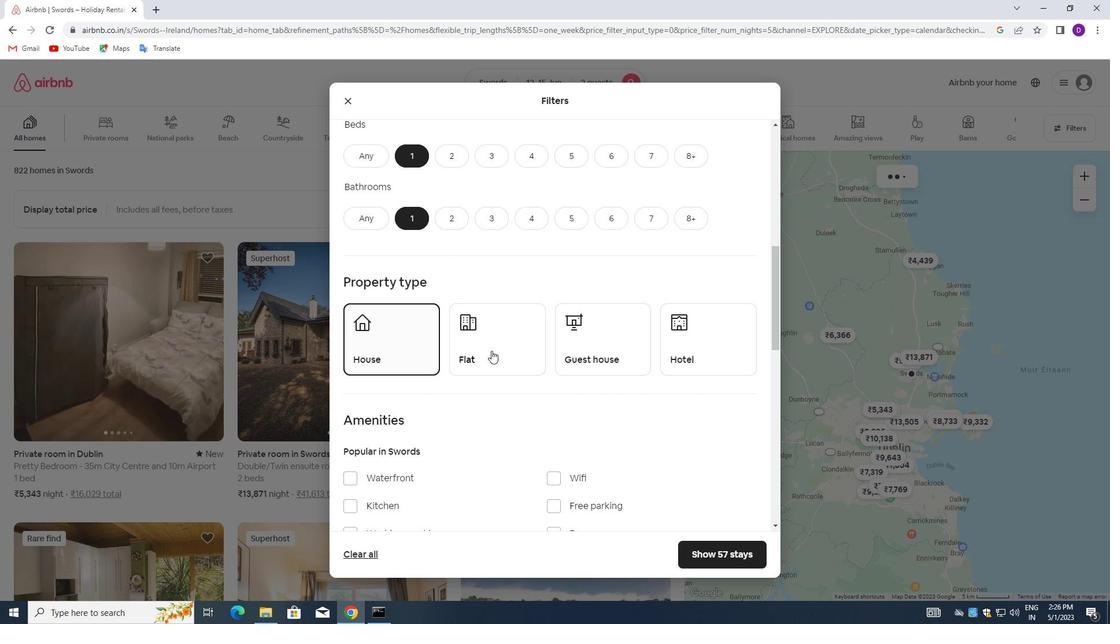 
Action: Mouse moved to (585, 347)
Screenshot: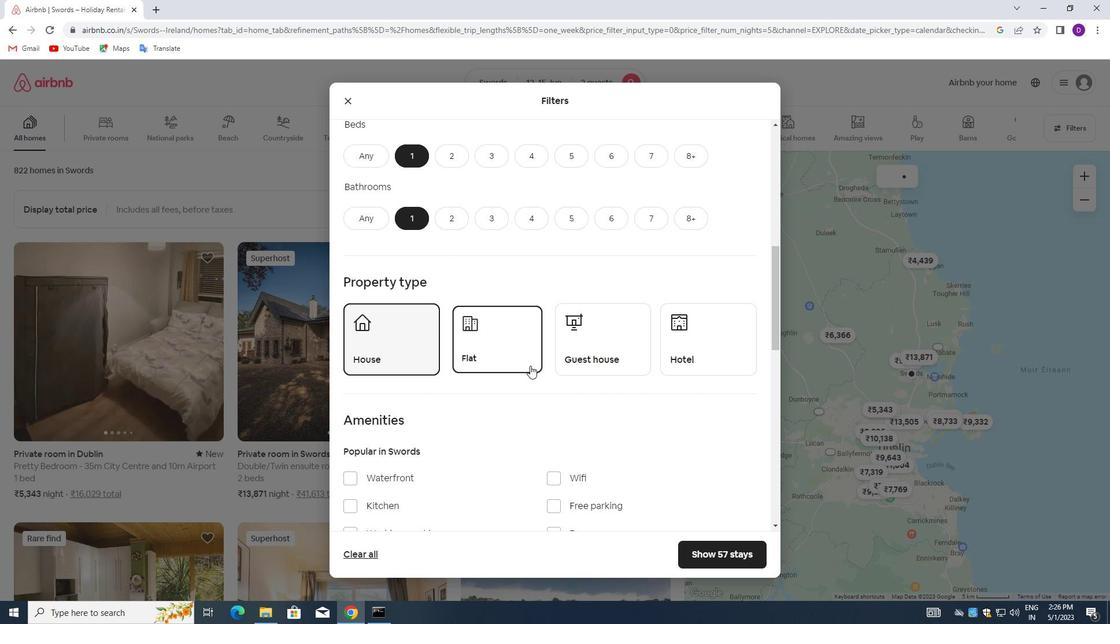 
Action: Mouse pressed left at (585, 347)
Screenshot: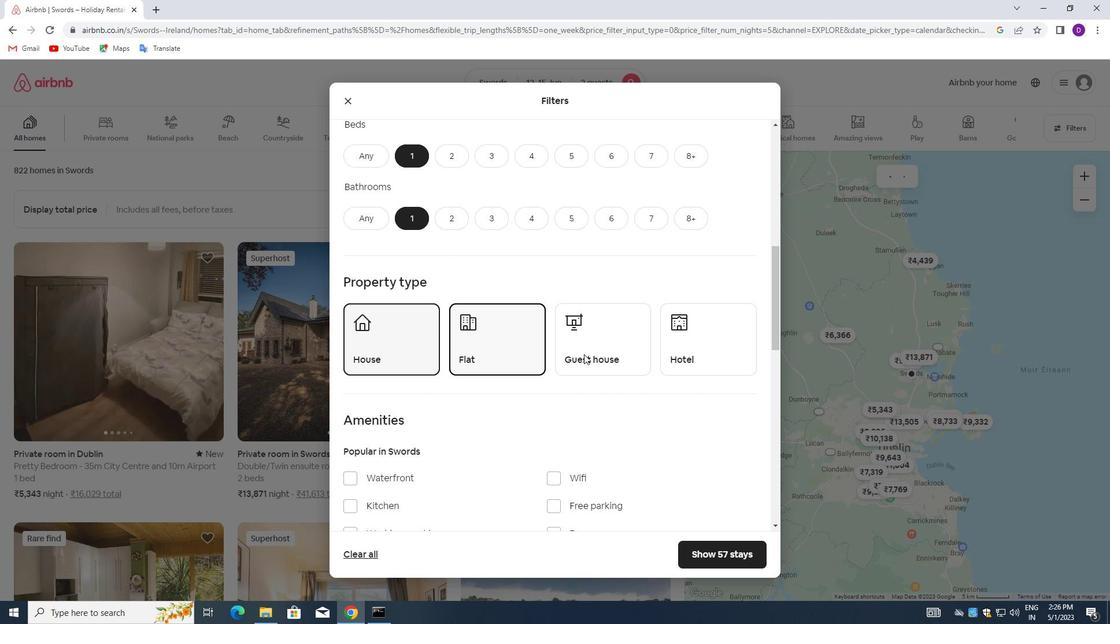 
Action: Mouse moved to (694, 345)
Screenshot: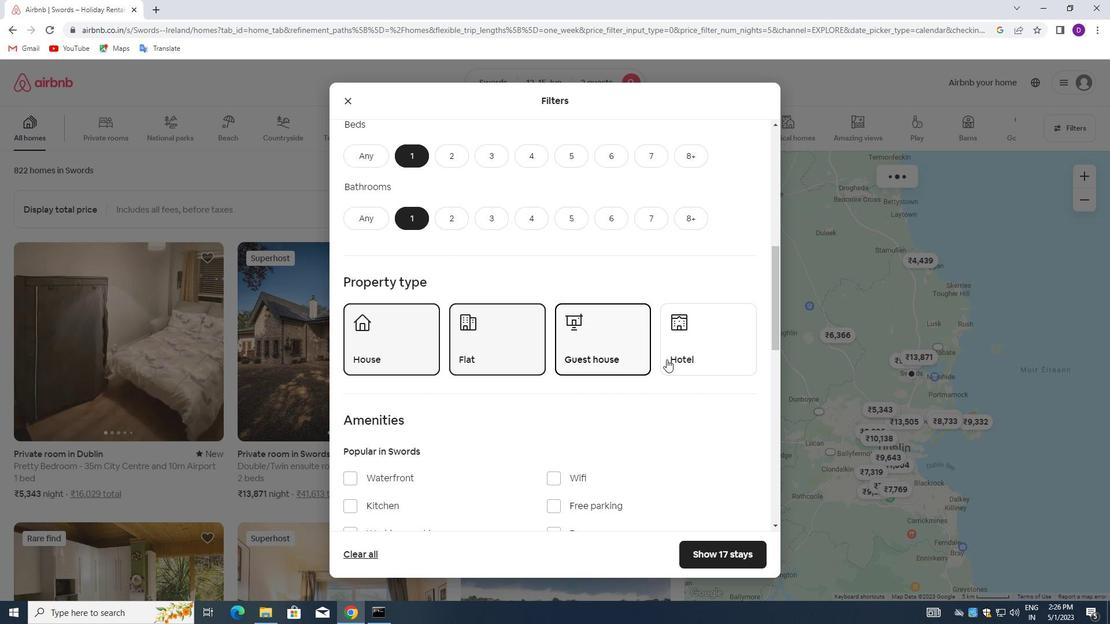 
Action: Mouse pressed left at (694, 345)
Screenshot: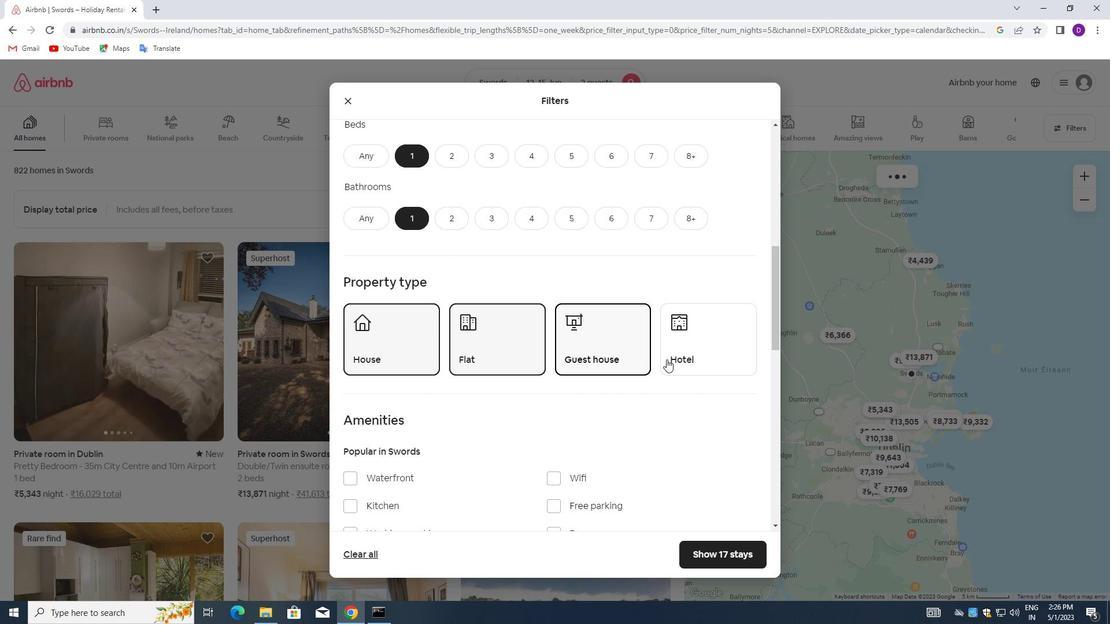 
Action: Mouse moved to (582, 328)
Screenshot: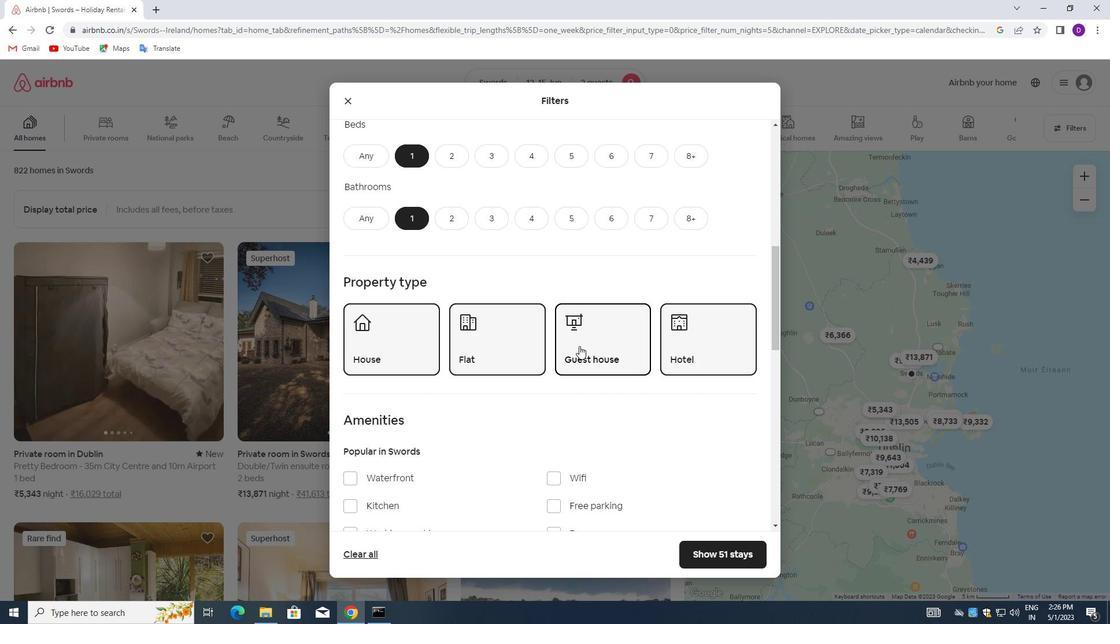 
Action: Mouse scrolled (582, 327) with delta (0, 0)
Screenshot: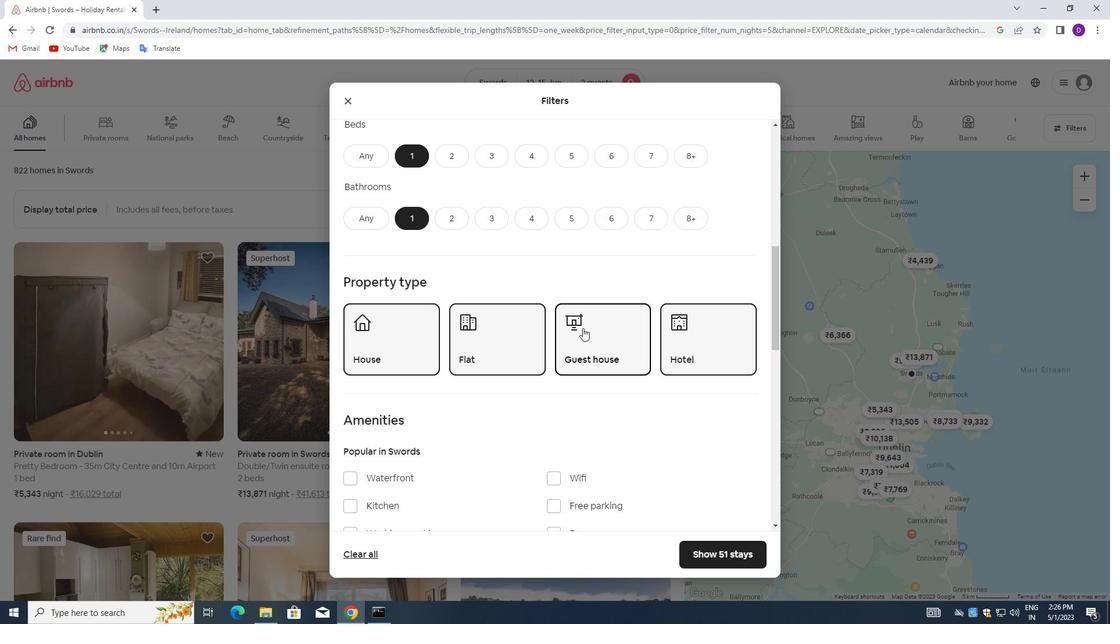 
Action: Mouse scrolled (582, 327) with delta (0, 0)
Screenshot: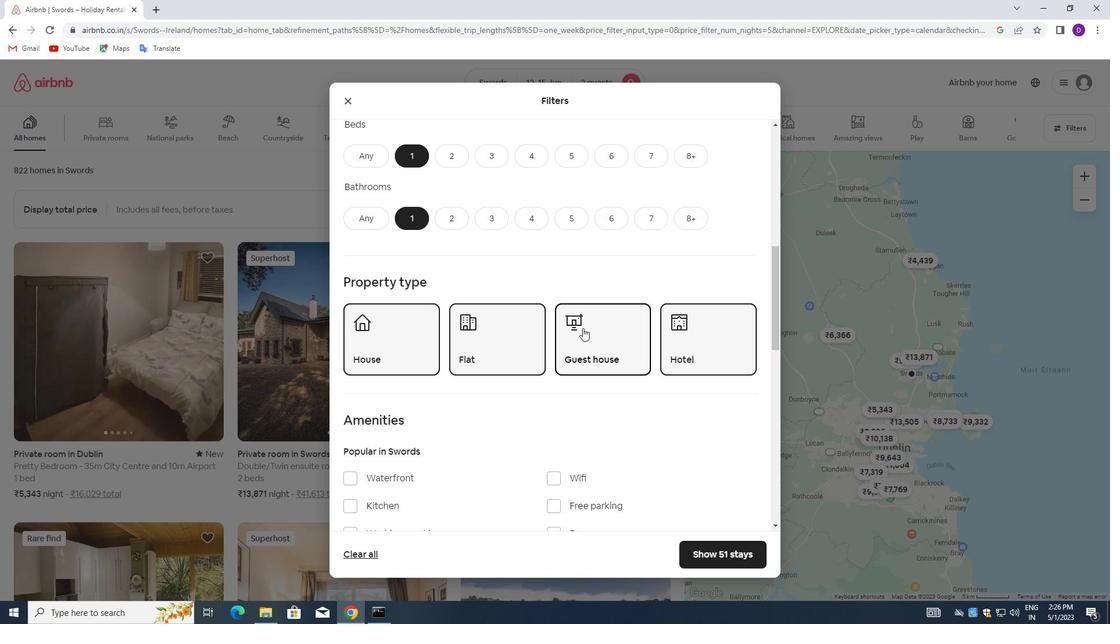 
Action: Mouse moved to (582, 327)
Screenshot: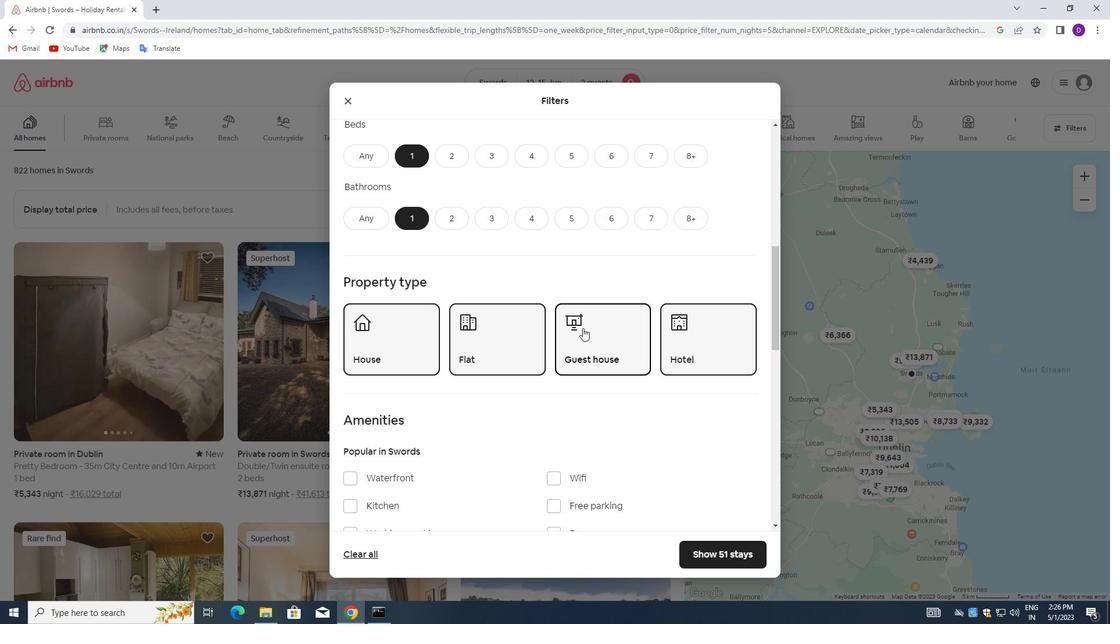 
Action: Mouse scrolled (582, 327) with delta (0, 0)
Screenshot: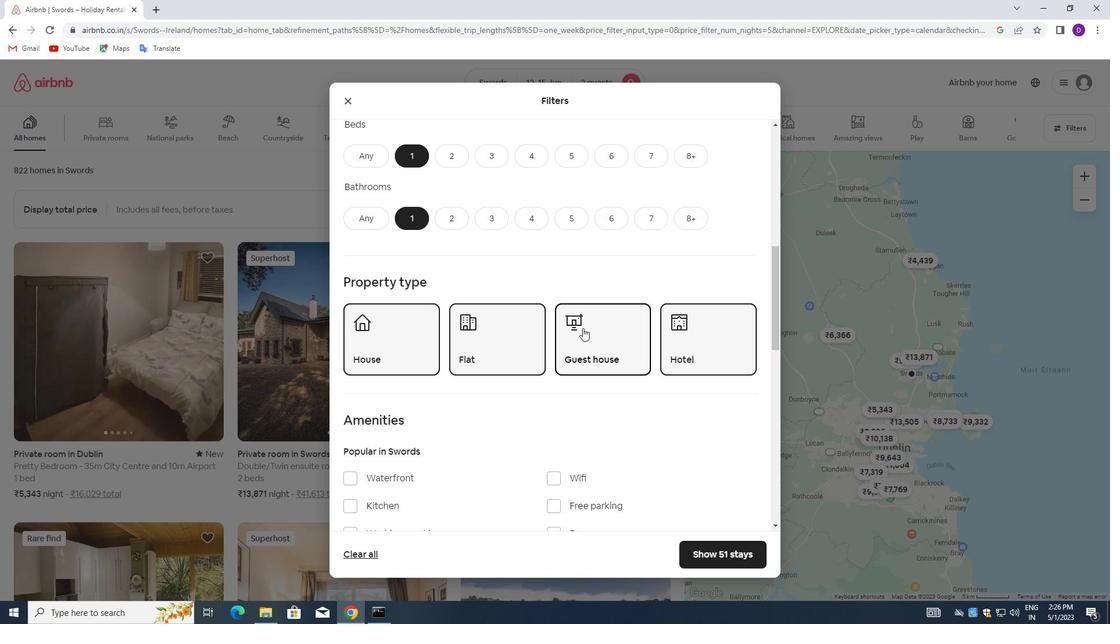 
Action: Mouse scrolled (582, 327) with delta (0, 0)
Screenshot: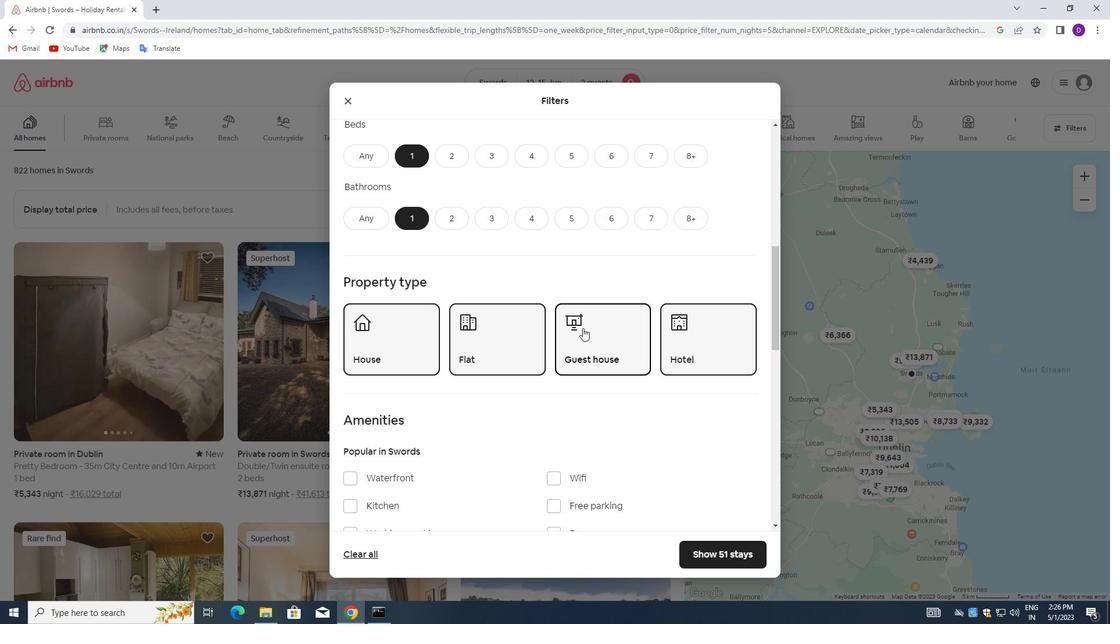 
Action: Mouse scrolled (582, 327) with delta (0, 0)
Screenshot: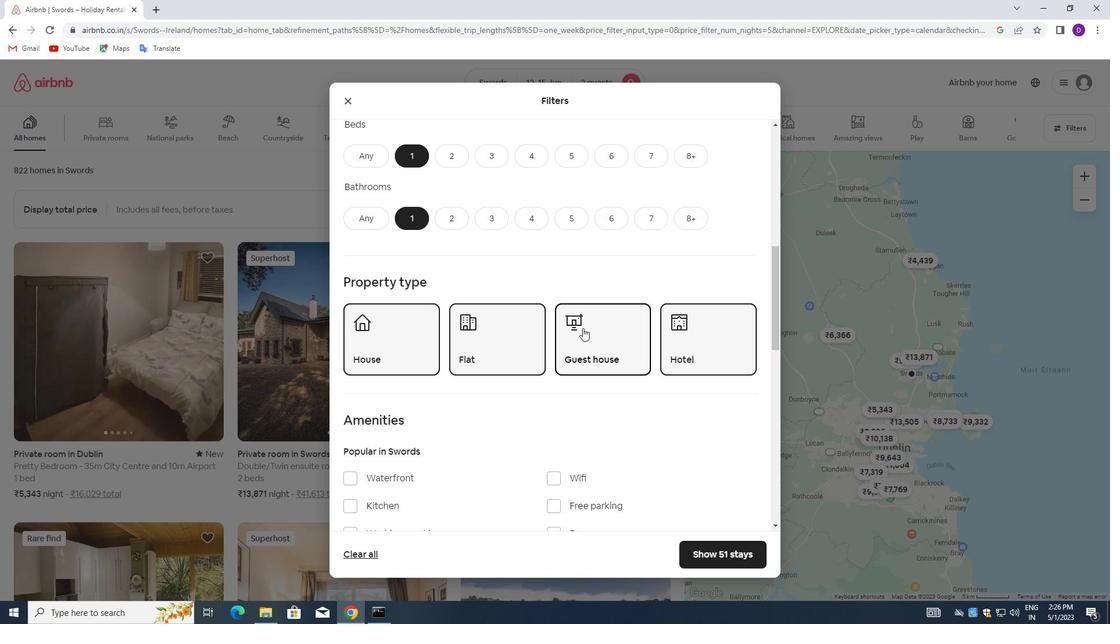 
Action: Mouse moved to (576, 331)
Screenshot: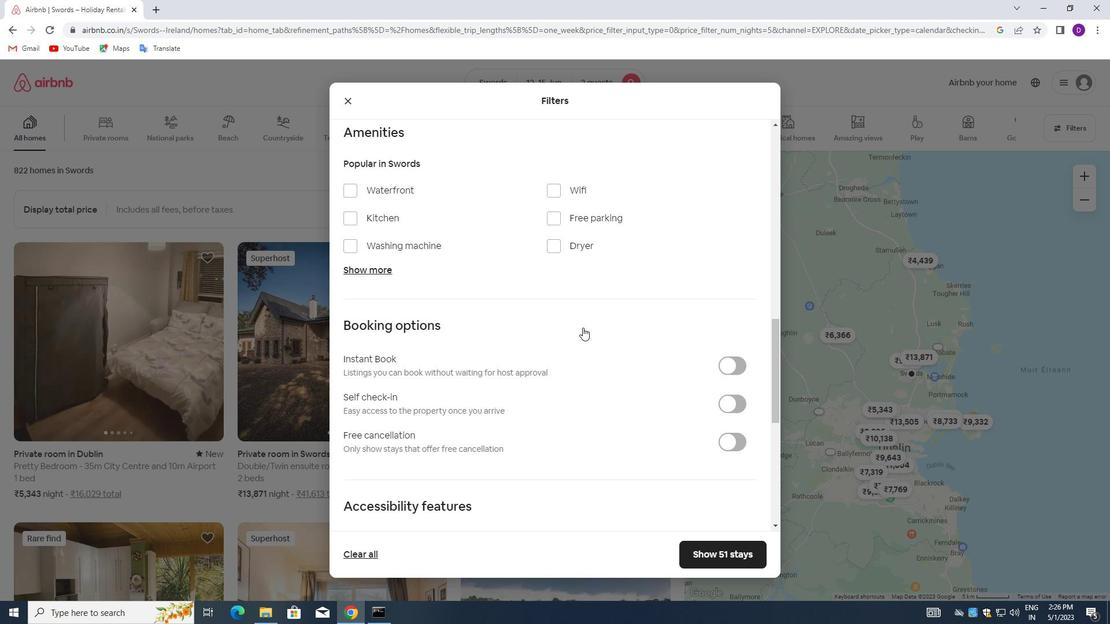 
Action: Mouse scrolled (576, 330) with delta (0, 0)
Screenshot: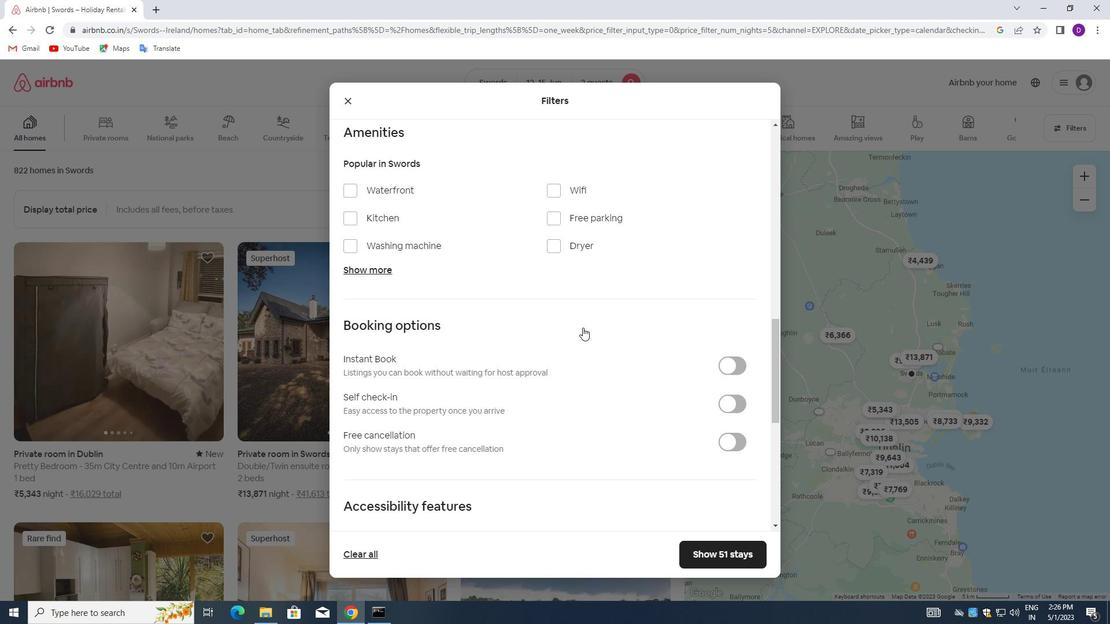 
Action: Mouse moved to (576, 332)
Screenshot: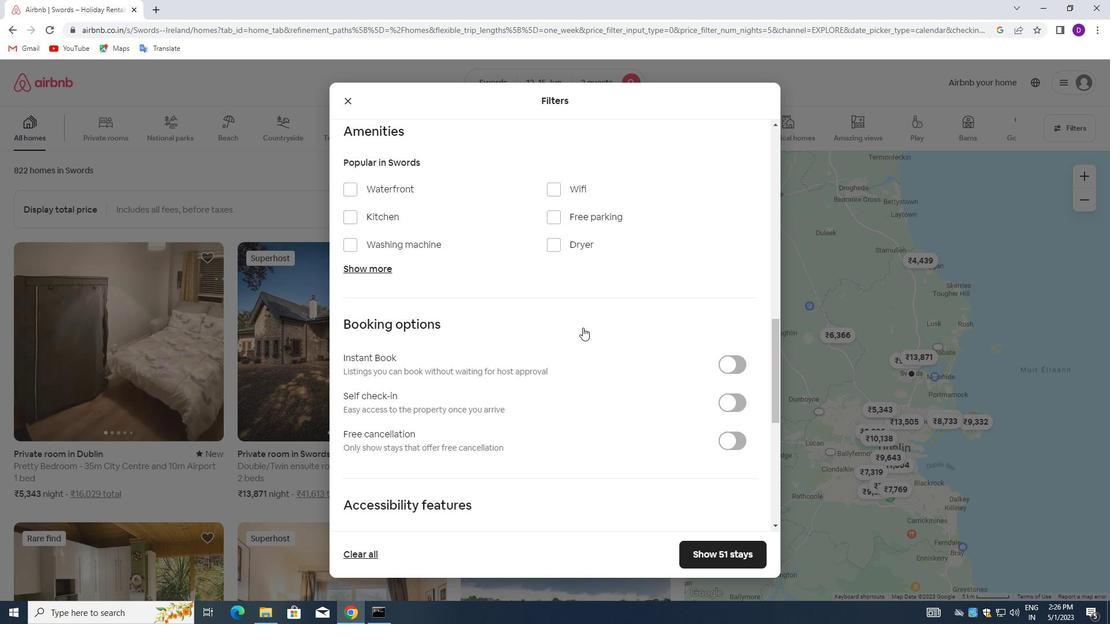 
Action: Mouse scrolled (576, 331) with delta (0, 0)
Screenshot: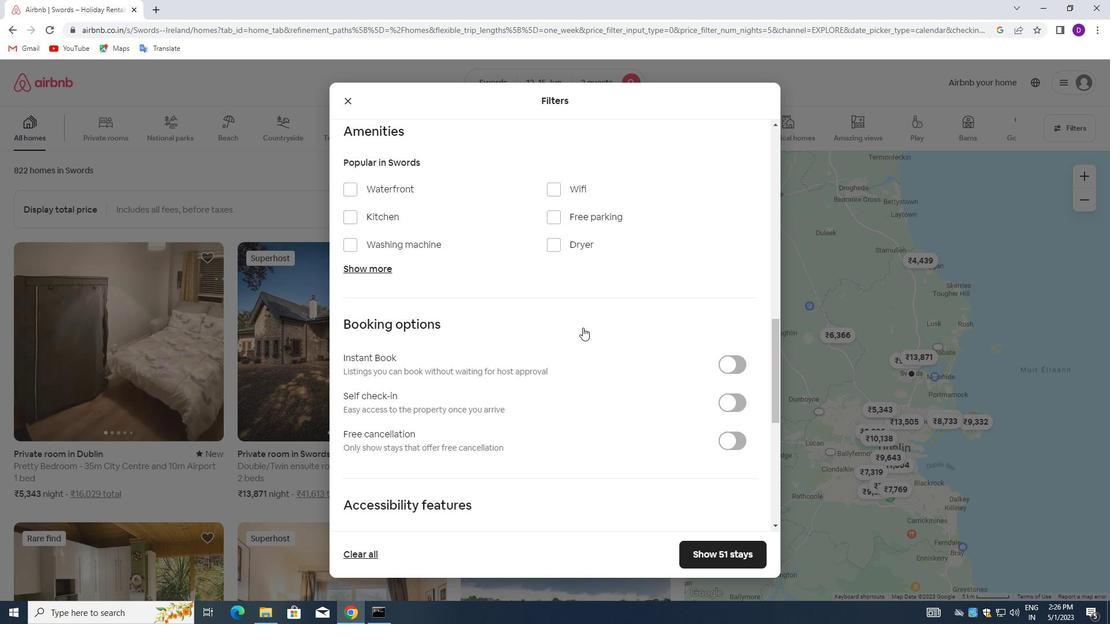 
Action: Mouse moved to (740, 281)
Screenshot: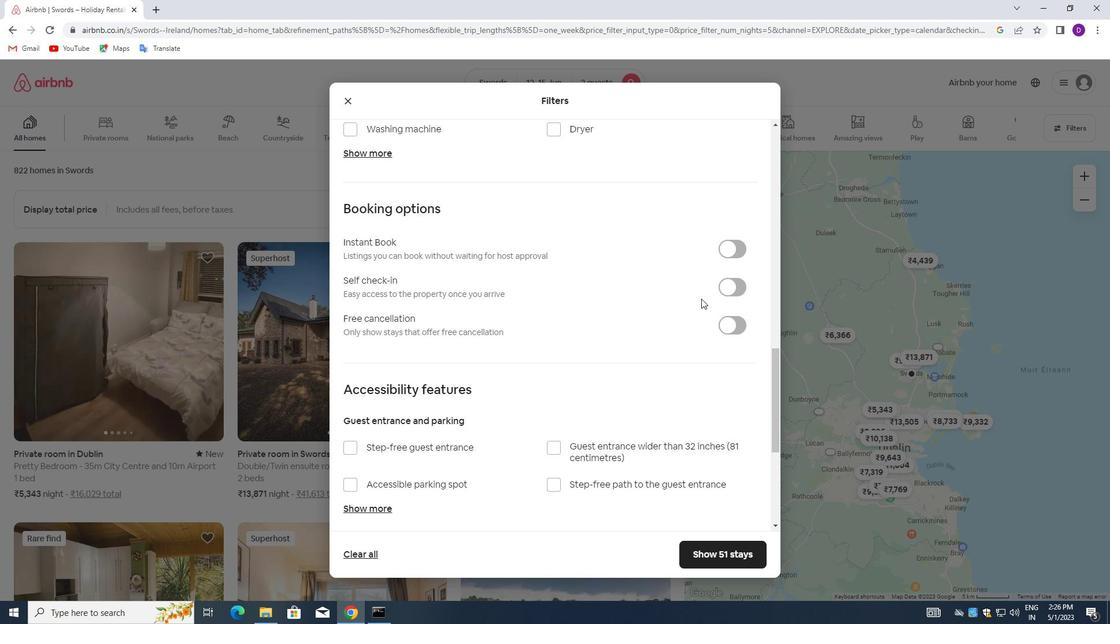 
Action: Mouse pressed left at (740, 281)
Screenshot: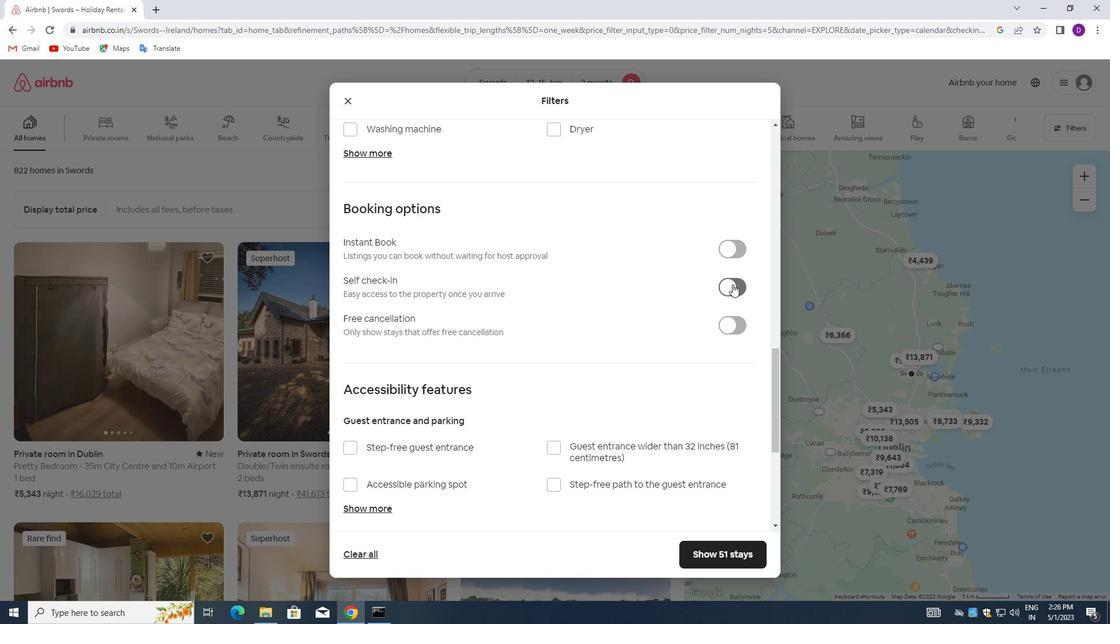 
Action: Mouse moved to (482, 356)
Screenshot: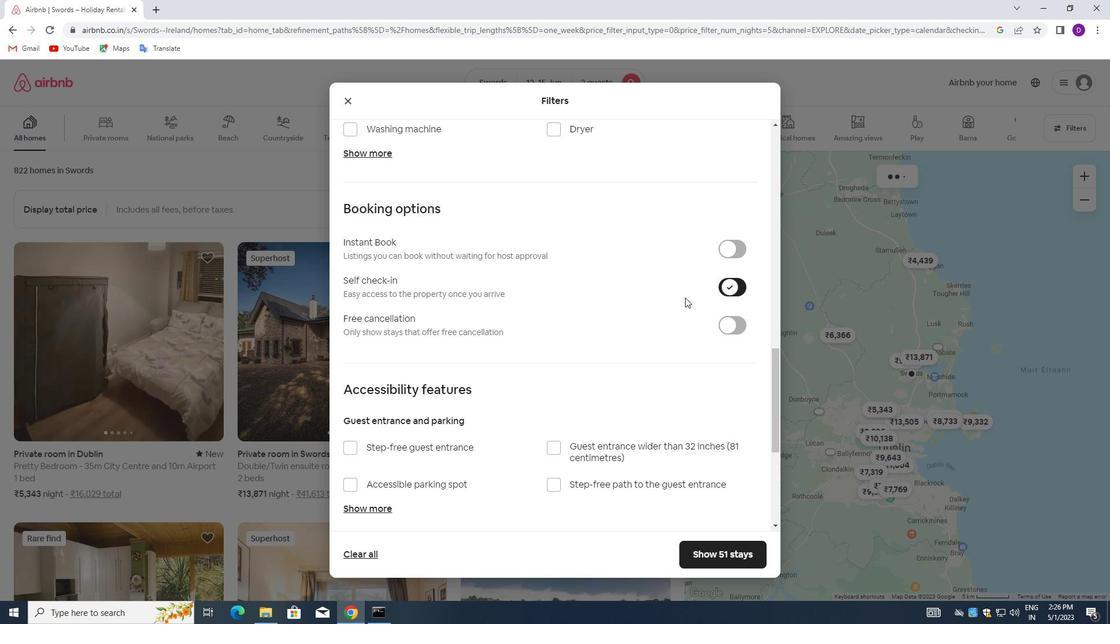 
Action: Mouse scrolled (482, 355) with delta (0, 0)
Screenshot: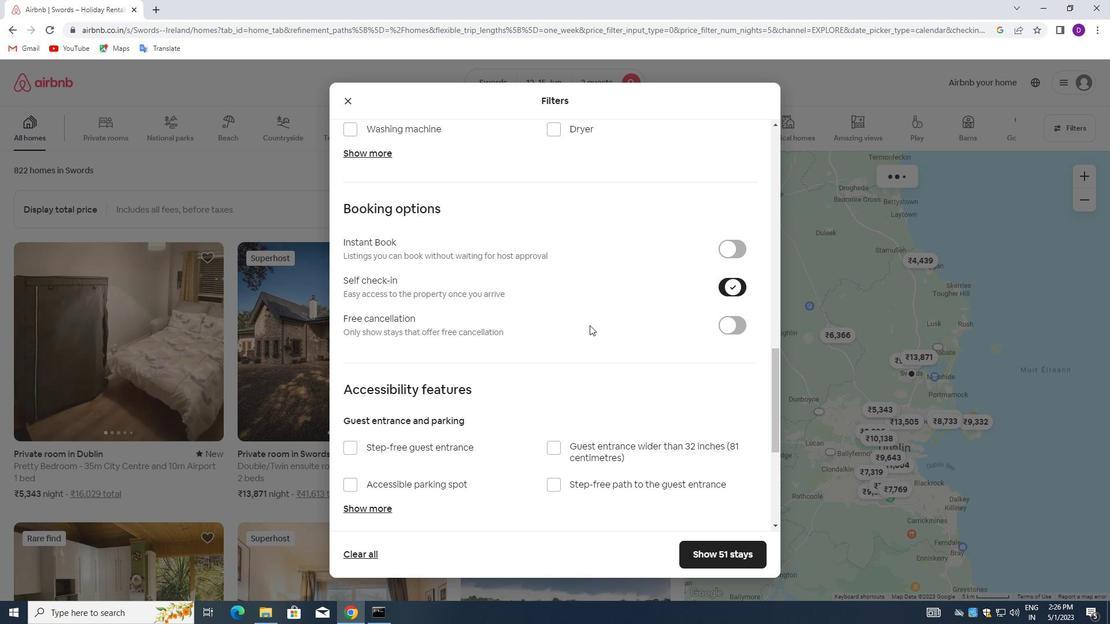 
Action: Mouse moved to (481, 356)
Screenshot: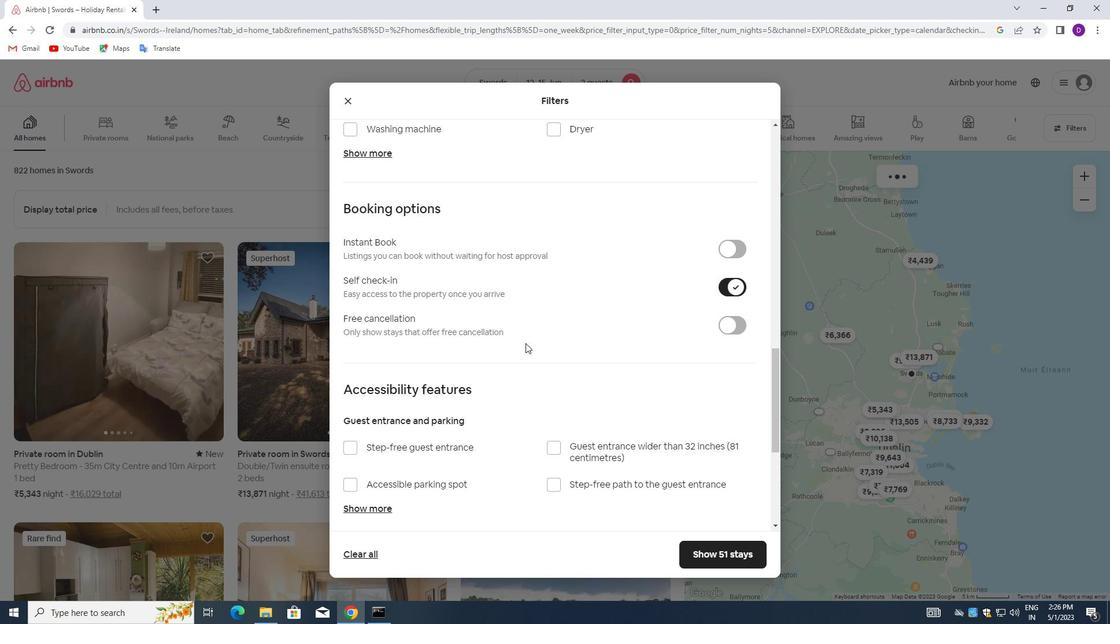
Action: Mouse scrolled (481, 356) with delta (0, 0)
Screenshot: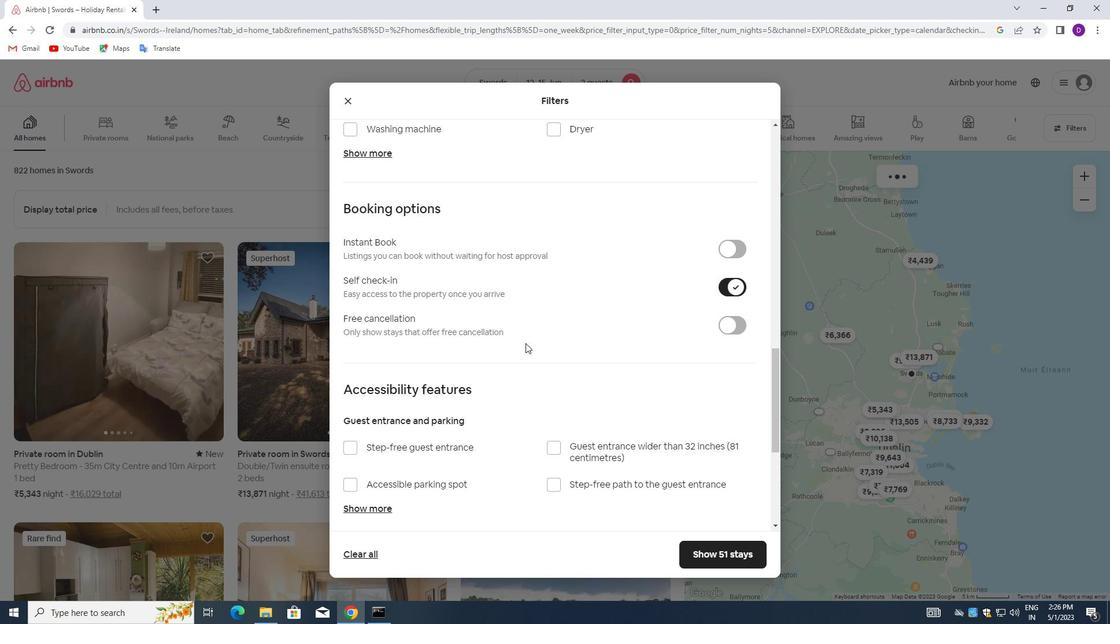 
Action: Mouse scrolled (481, 356) with delta (0, 0)
Screenshot: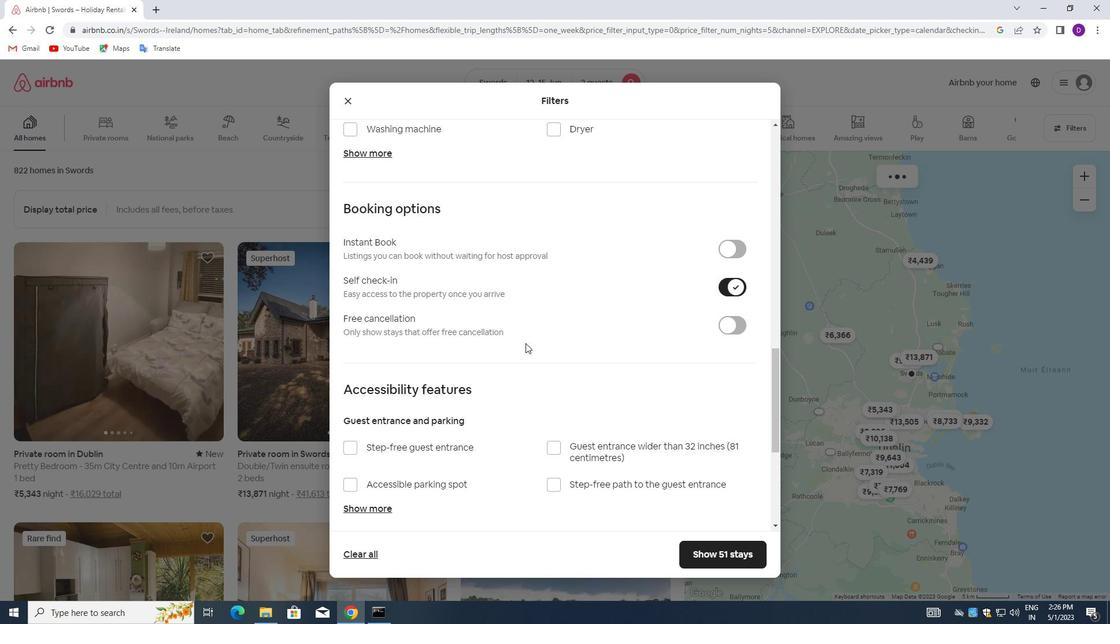 
Action: Mouse scrolled (481, 356) with delta (0, 0)
Screenshot: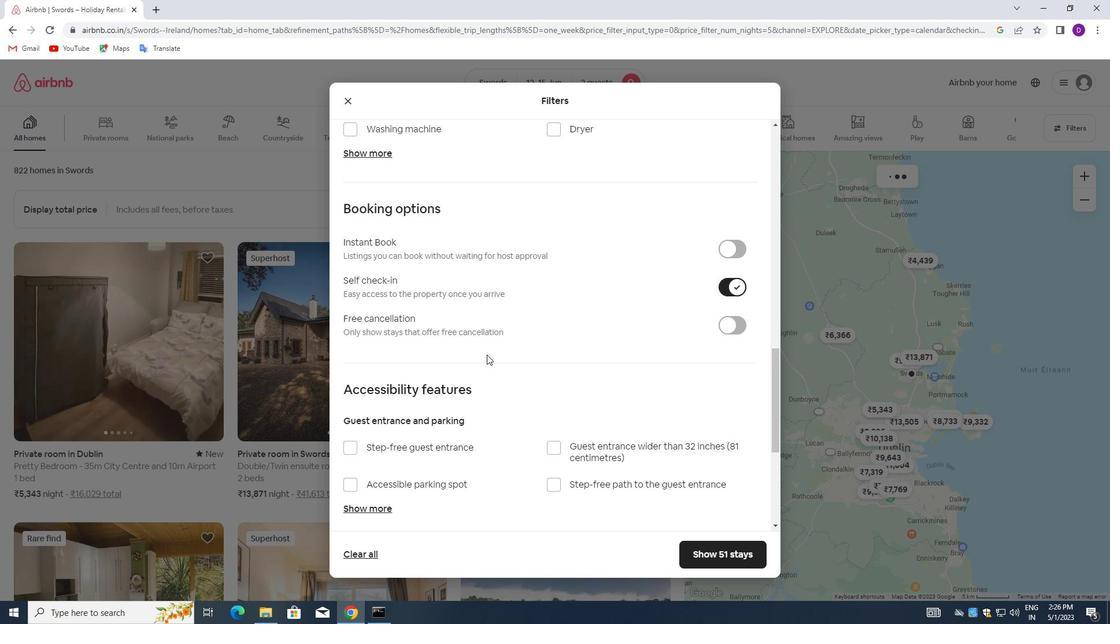 
Action: Mouse scrolled (481, 356) with delta (0, 0)
Screenshot: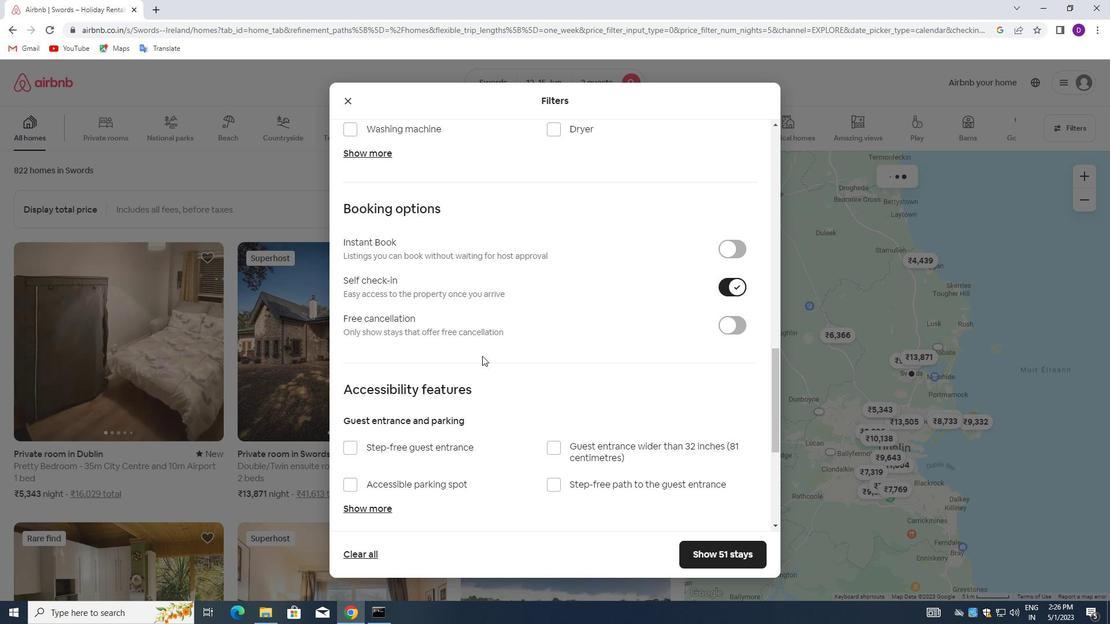 
Action: Mouse scrolled (481, 356) with delta (0, 0)
Screenshot: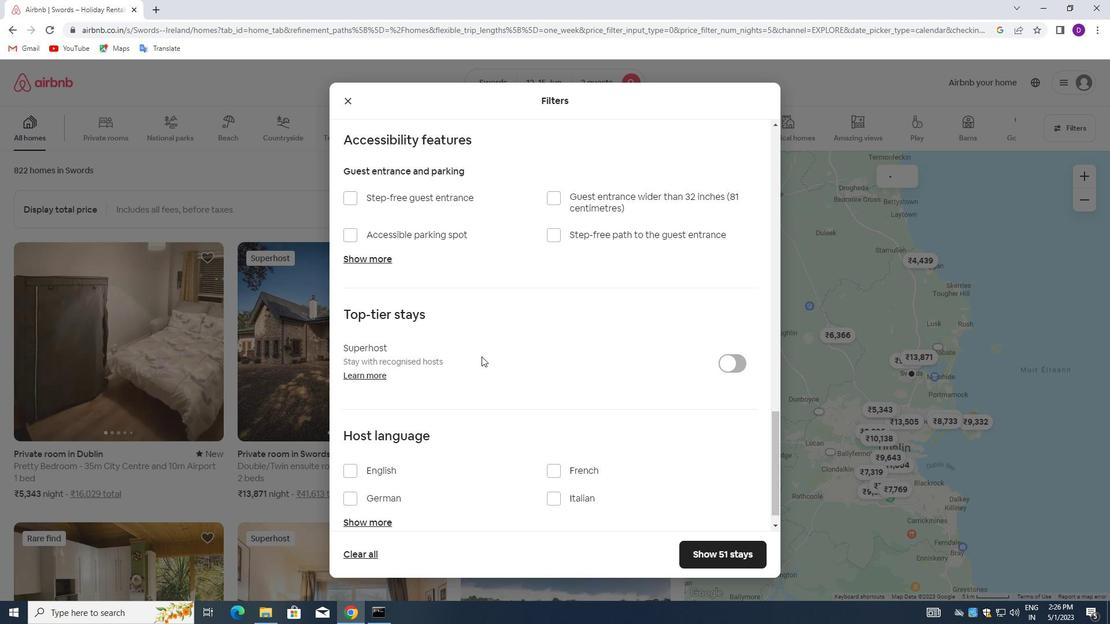 
Action: Mouse moved to (481, 356)
Screenshot: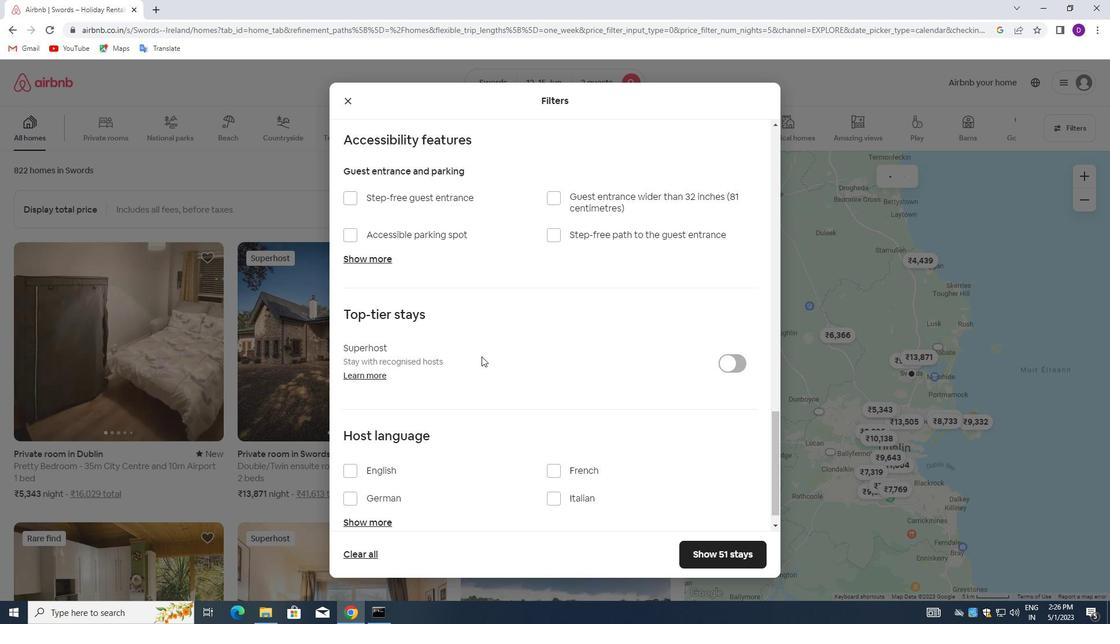 
Action: Mouse scrolled (481, 356) with delta (0, 0)
Screenshot: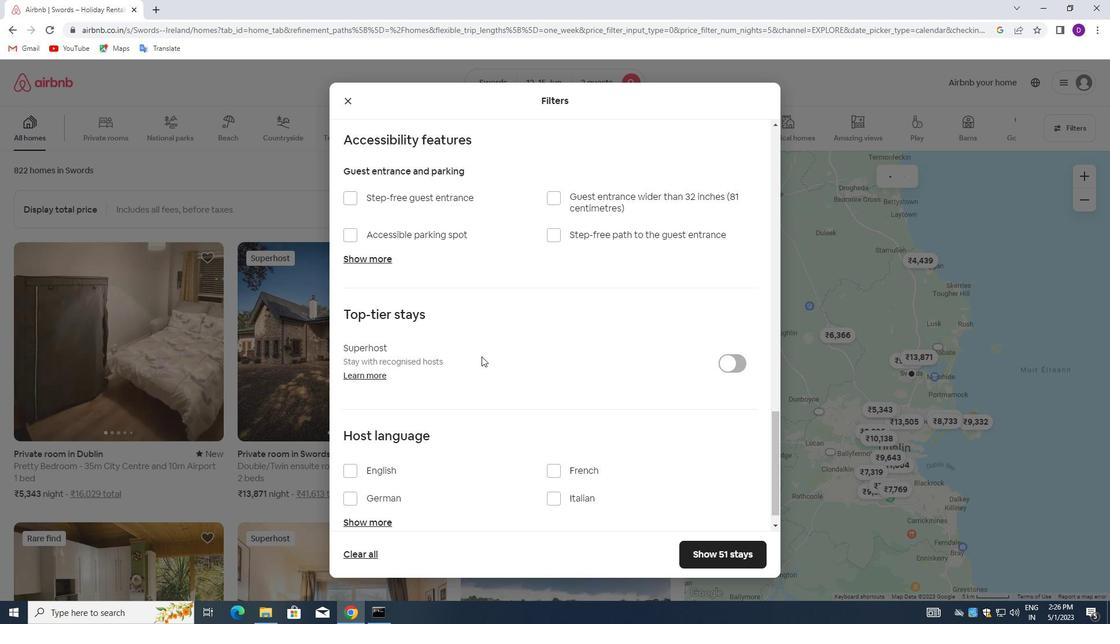 
Action: Mouse moved to (479, 357)
Screenshot: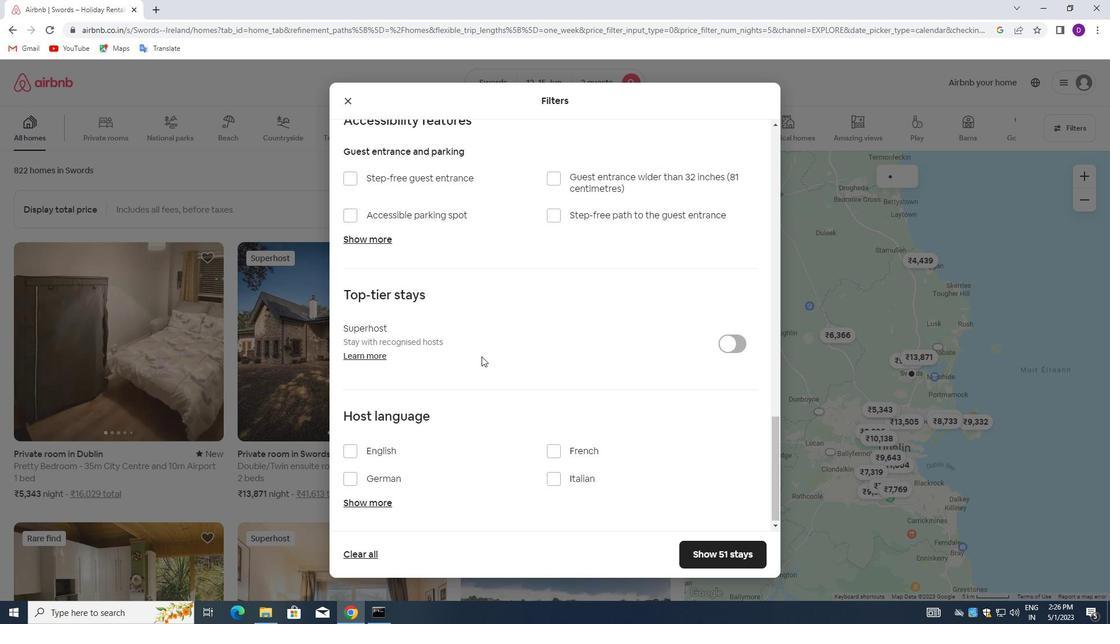 
Action: Mouse scrolled (479, 357) with delta (0, 0)
Screenshot: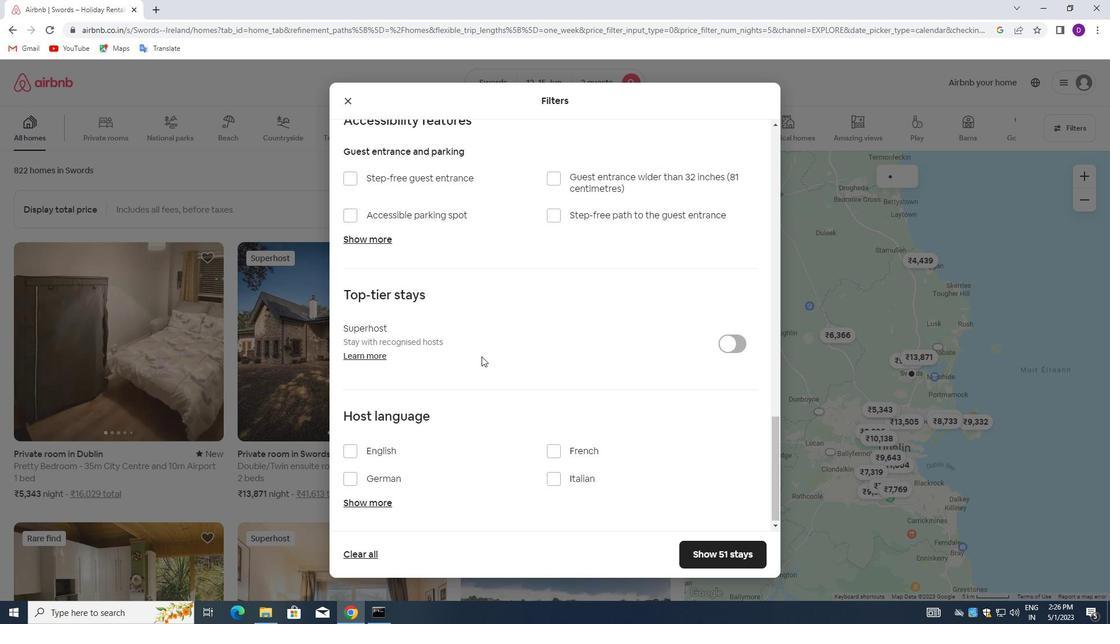 
Action: Mouse moved to (479, 359)
Screenshot: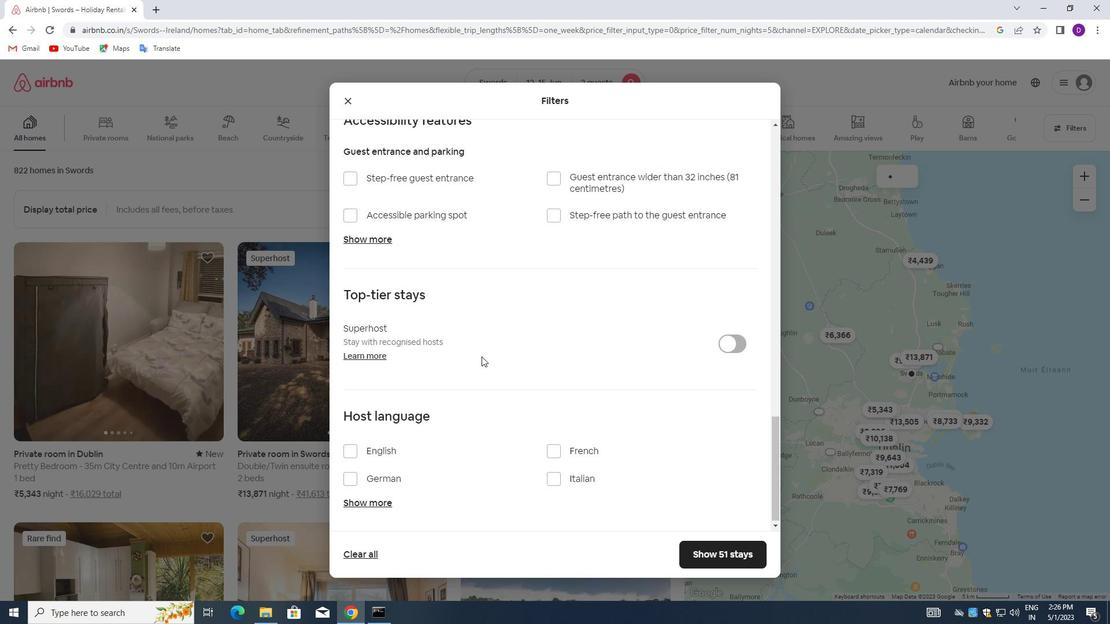
Action: Mouse scrolled (479, 358) with delta (0, 0)
Screenshot: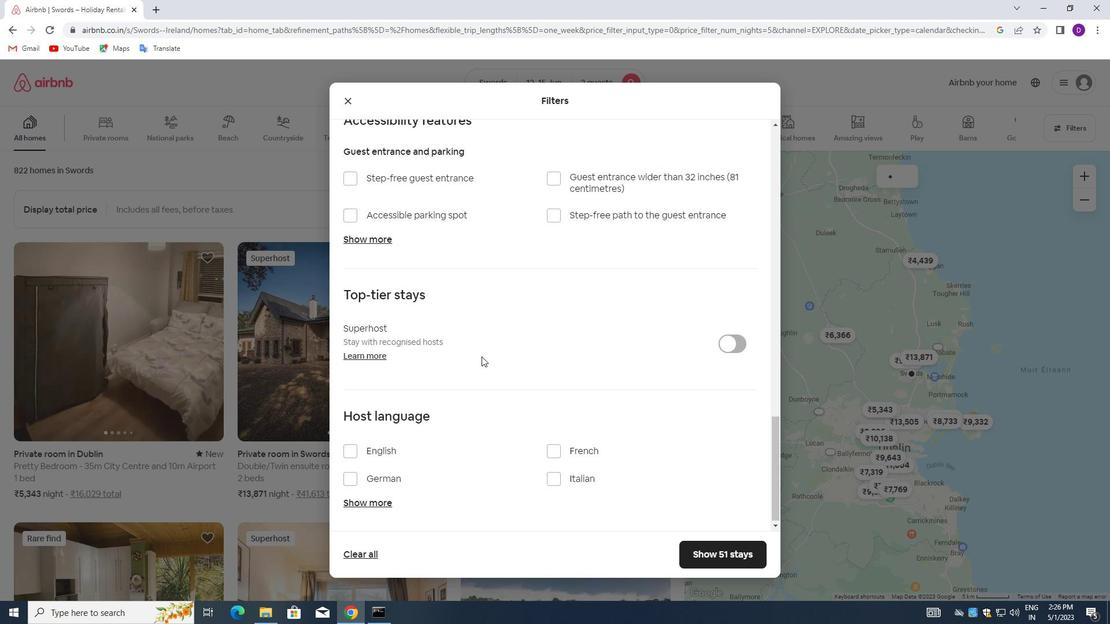
Action: Mouse moved to (476, 364)
Screenshot: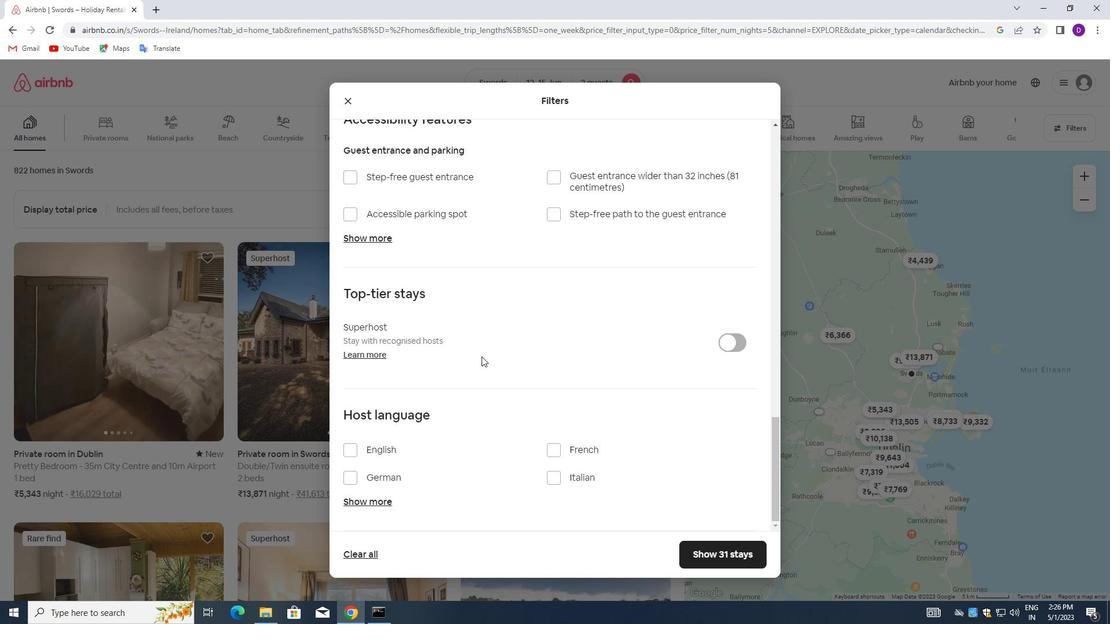 
Action: Mouse scrolled (476, 363) with delta (0, 0)
Screenshot: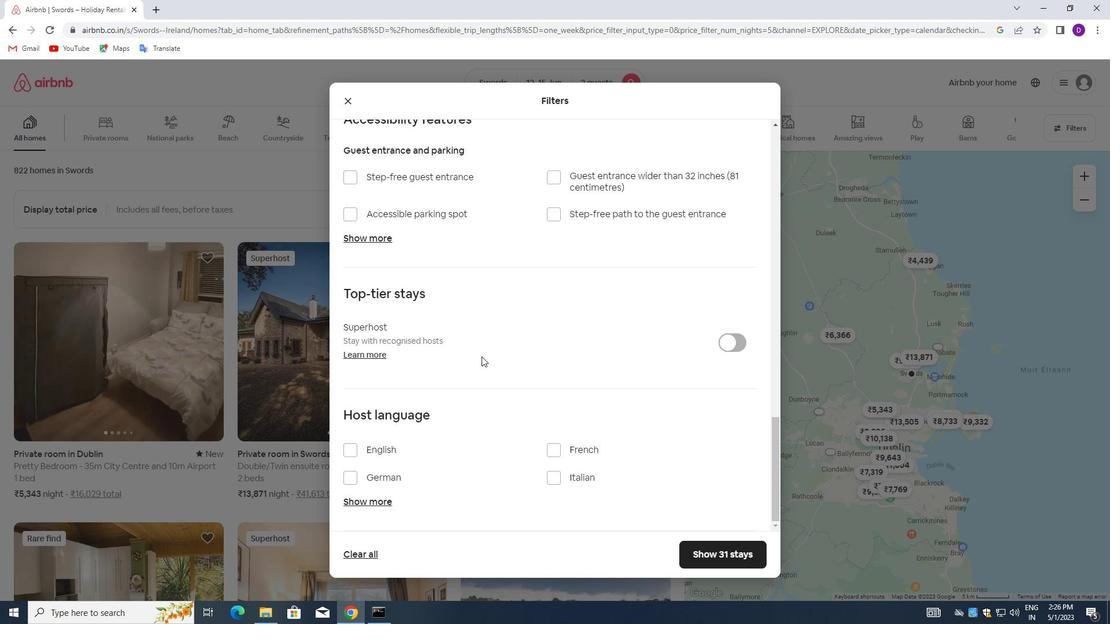 
Action: Mouse moved to (353, 449)
Screenshot: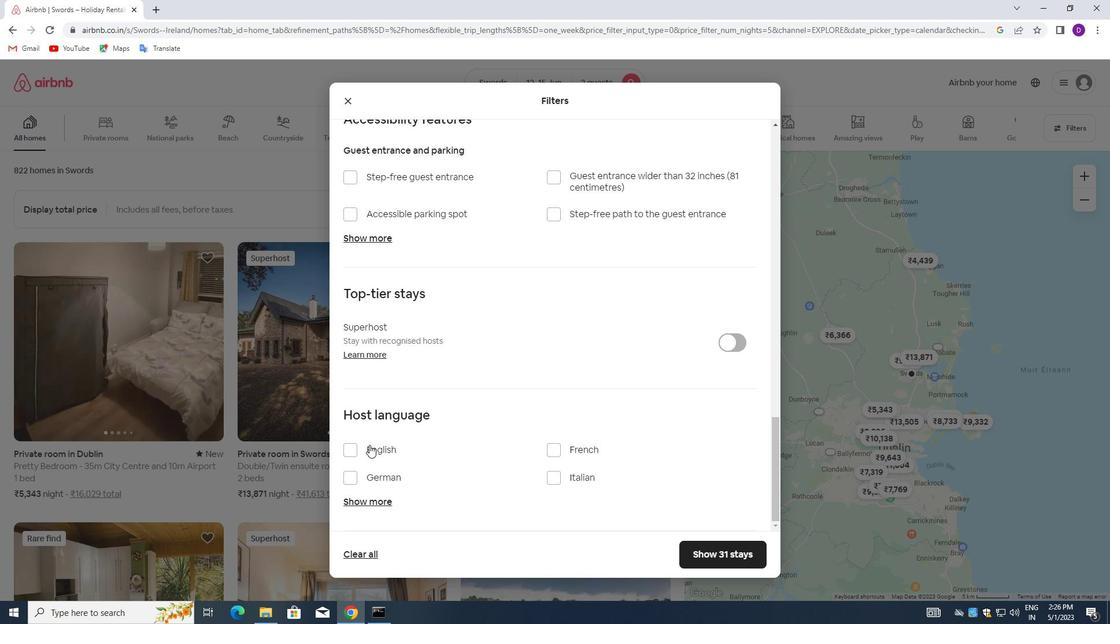 
Action: Mouse pressed left at (353, 449)
Screenshot: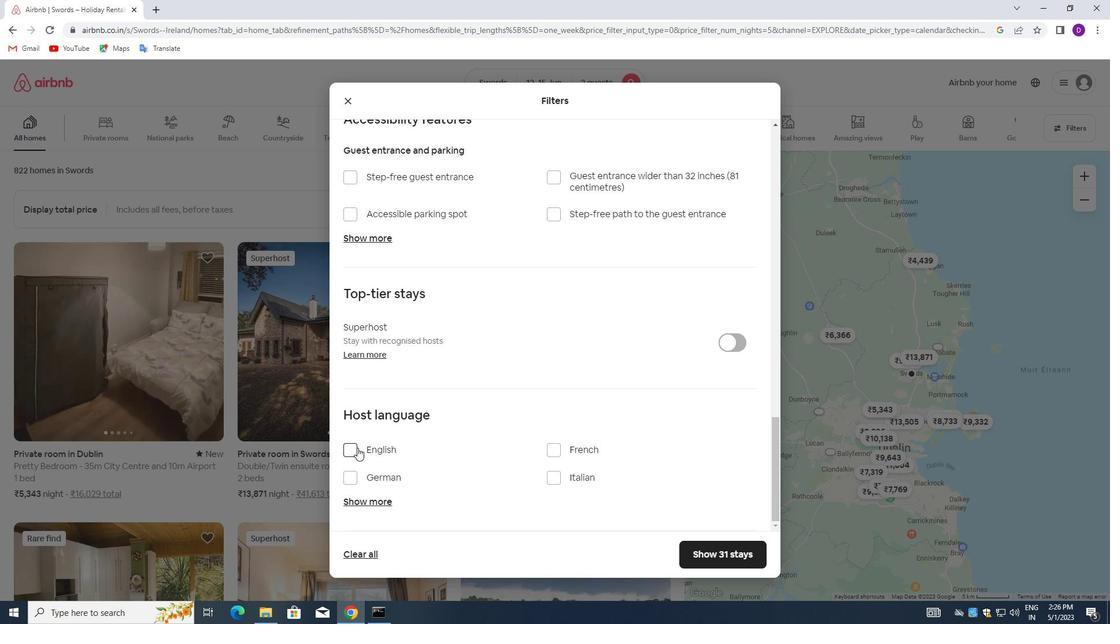 
Action: Mouse moved to (721, 557)
Screenshot: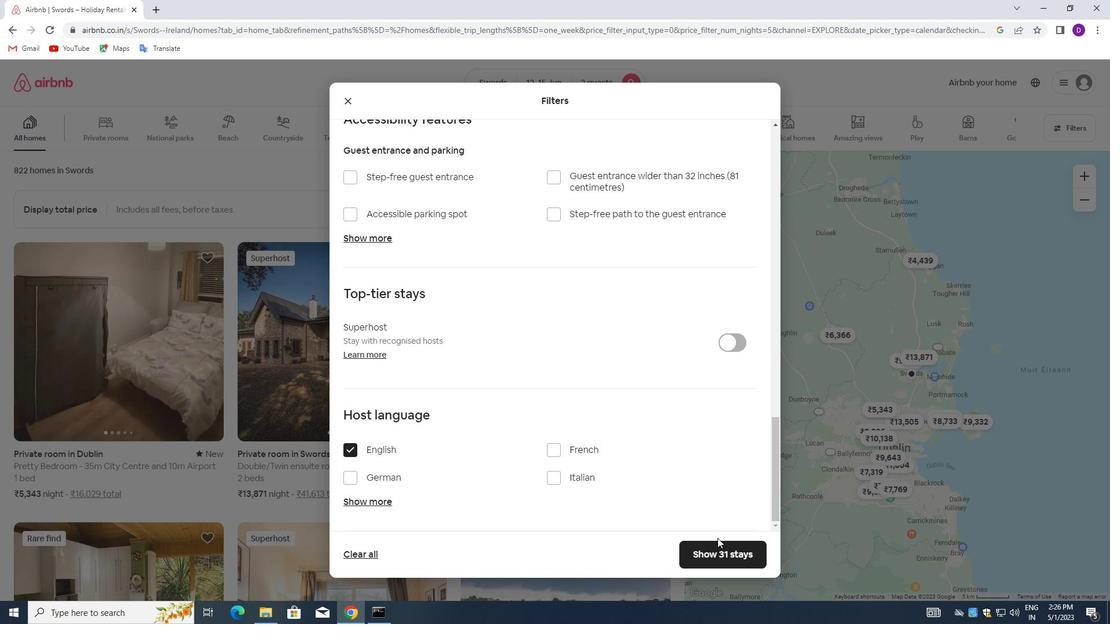 
Action: Mouse pressed left at (721, 557)
Screenshot: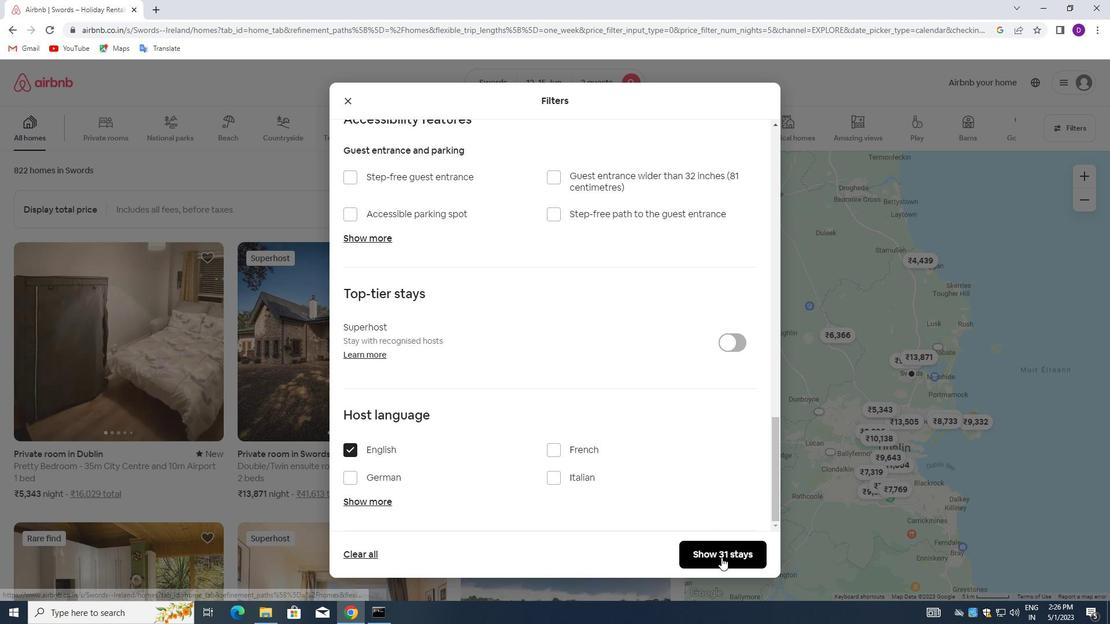
Action: Mouse moved to (672, 497)
Screenshot: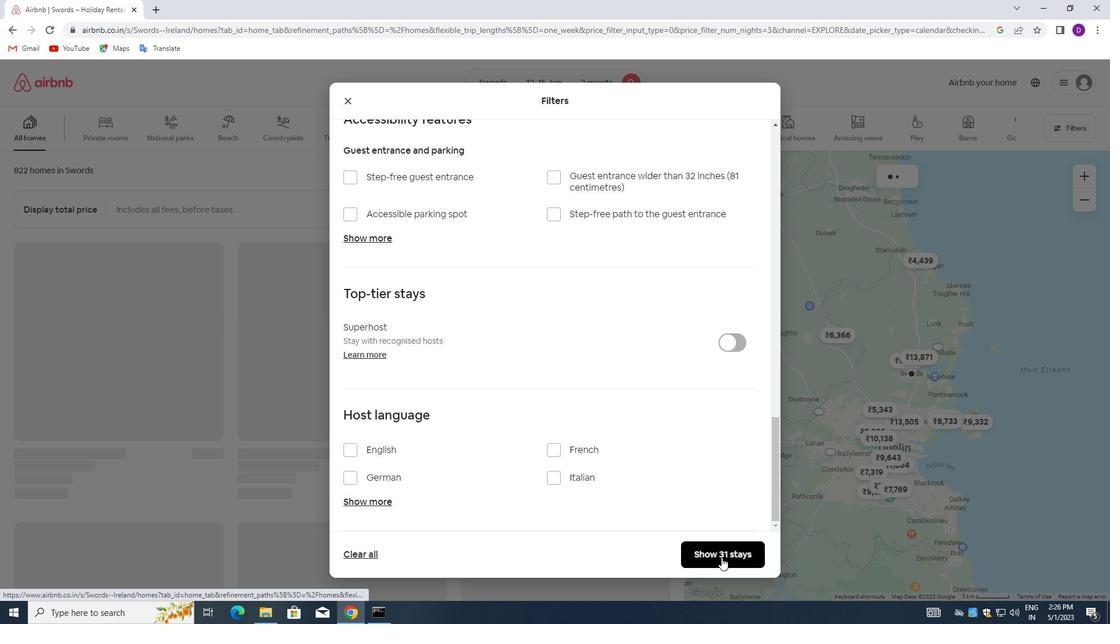 
